 Task: Assign Person0000000145 as Assignee of Issue Issue0000000362 in Backlog  in Scrum Project Project0000000073 in Jira. Assign Person0000000145 as Assignee of Issue Issue0000000363 in Backlog  in Scrum Project Project0000000073 in Jira. Assign Person0000000146 as Assignee of Issue Issue0000000364 in Backlog  in Scrum Project Project0000000073 in Jira. Assign Person0000000146 as Assignee of Issue Issue0000000365 in Backlog  in Scrum Project Project0000000073 in Jira. Assign Person0000000147 as Assignee of Issue Issue0000000366 in Backlog  in Scrum Project Project0000000074 in Jira
Action: Mouse moved to (113, 264)
Screenshot: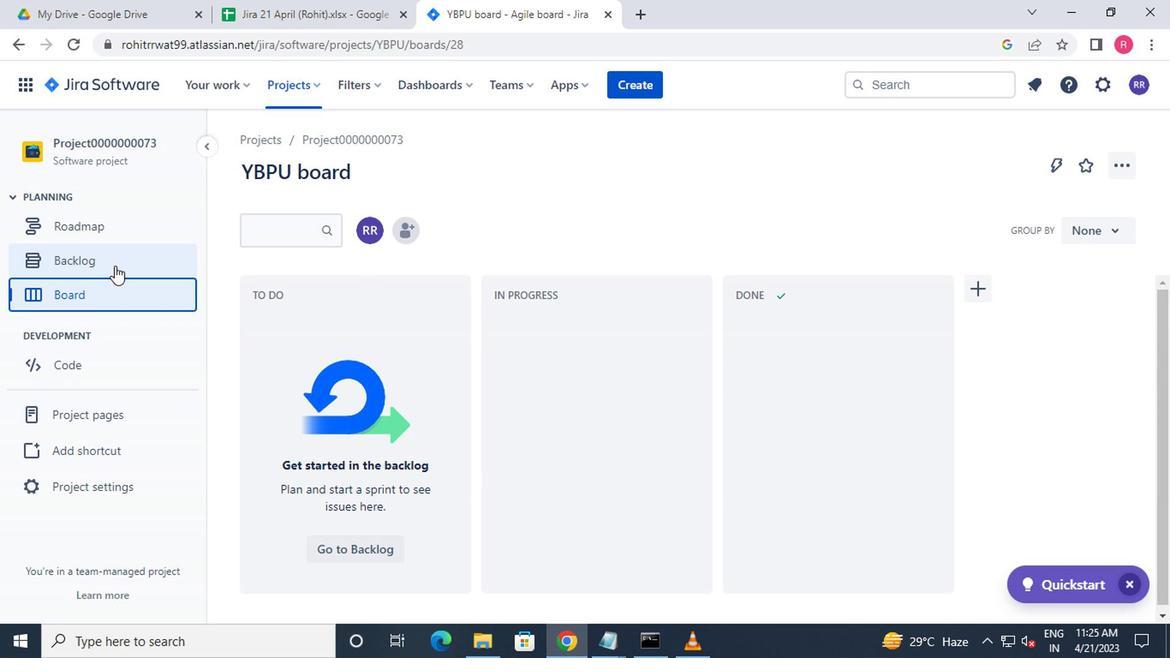 
Action: Mouse pressed left at (113, 264)
Screenshot: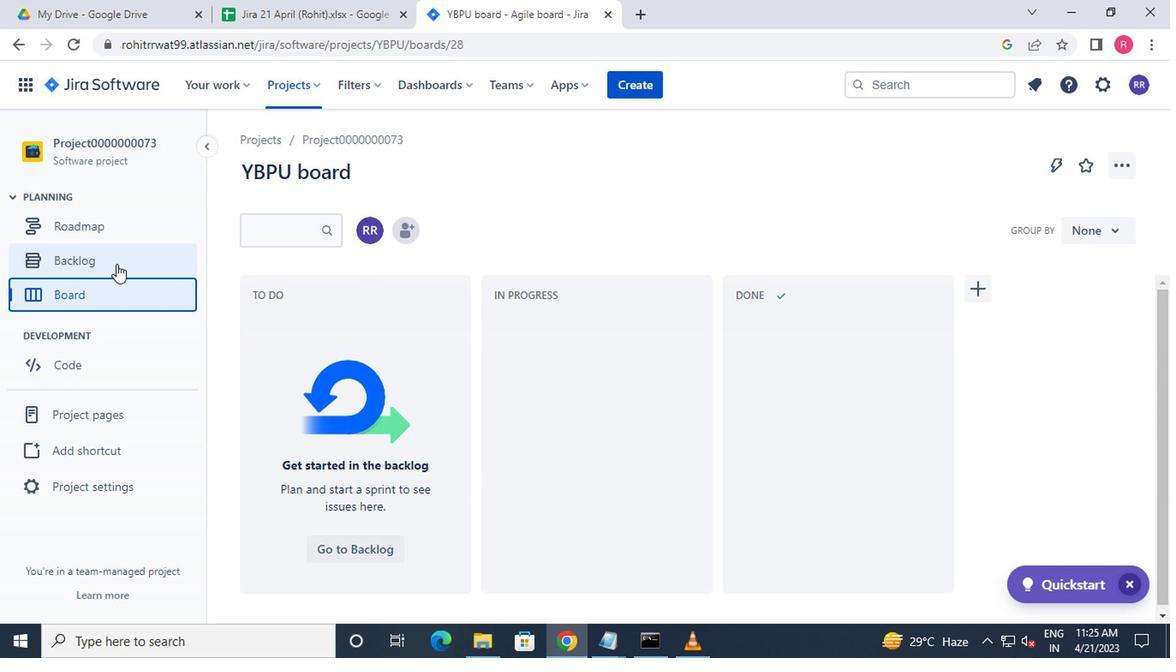 
Action: Mouse moved to (427, 343)
Screenshot: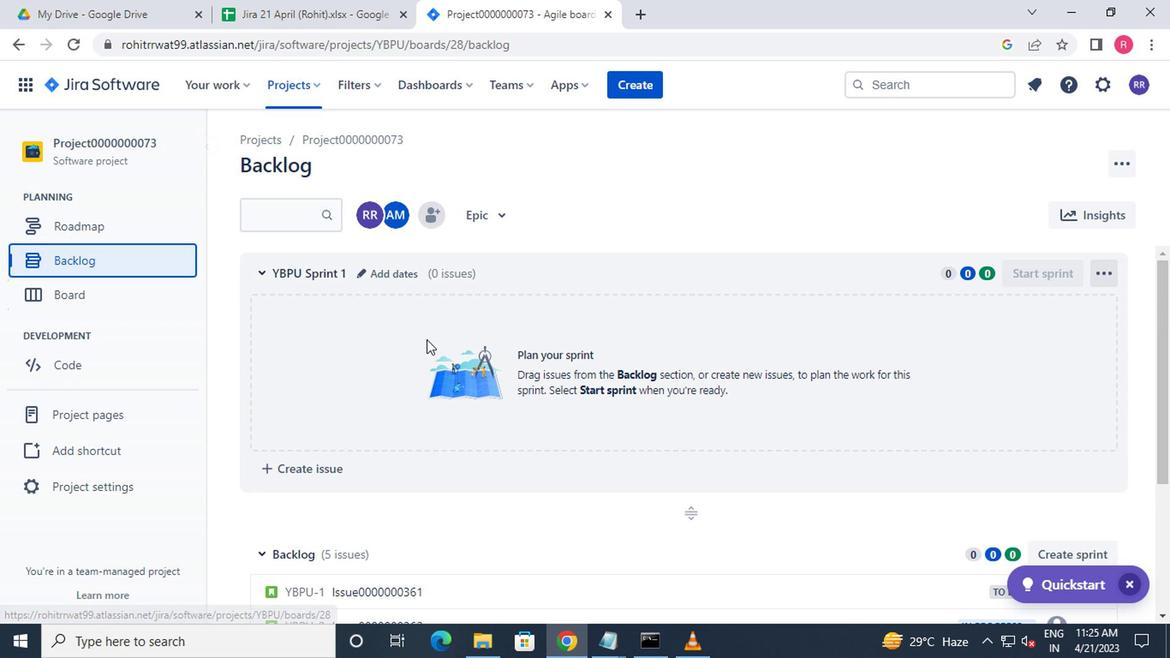 
Action: Mouse scrolled (427, 343) with delta (0, 0)
Screenshot: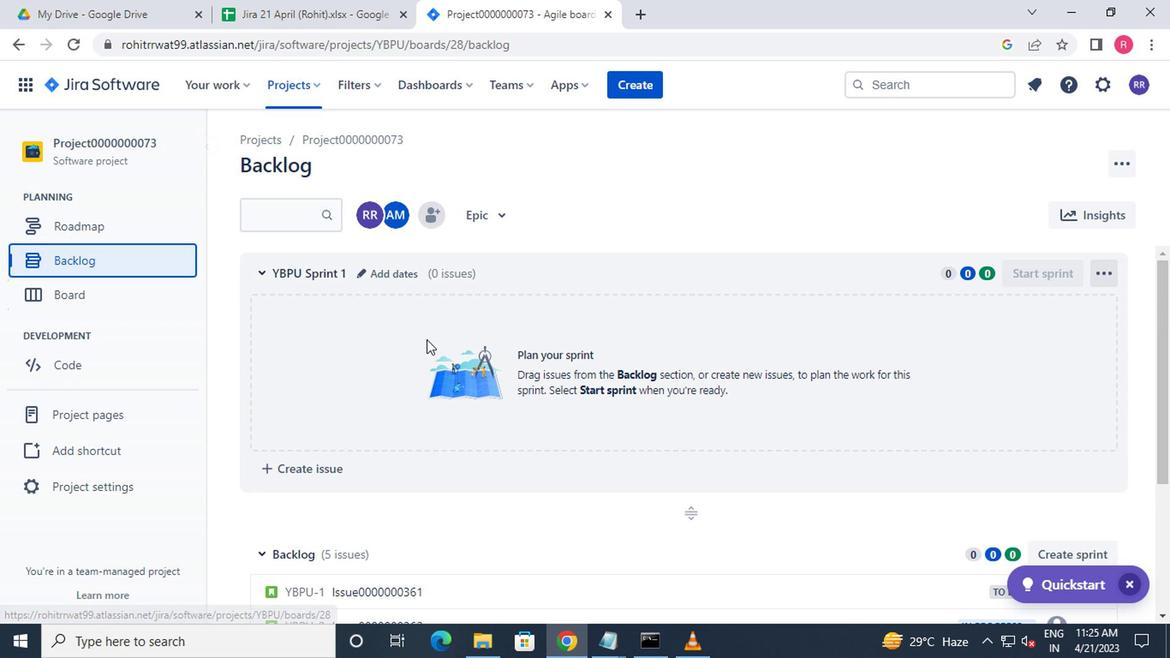 
Action: Mouse moved to (428, 345)
Screenshot: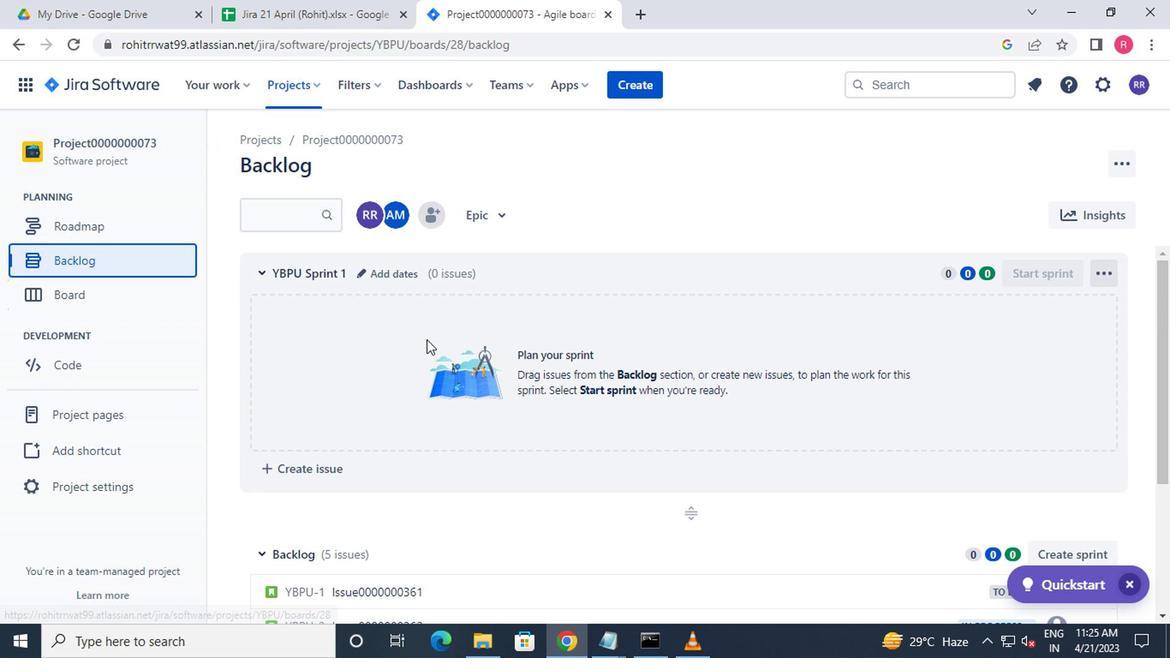 
Action: Mouse scrolled (428, 345) with delta (0, 0)
Screenshot: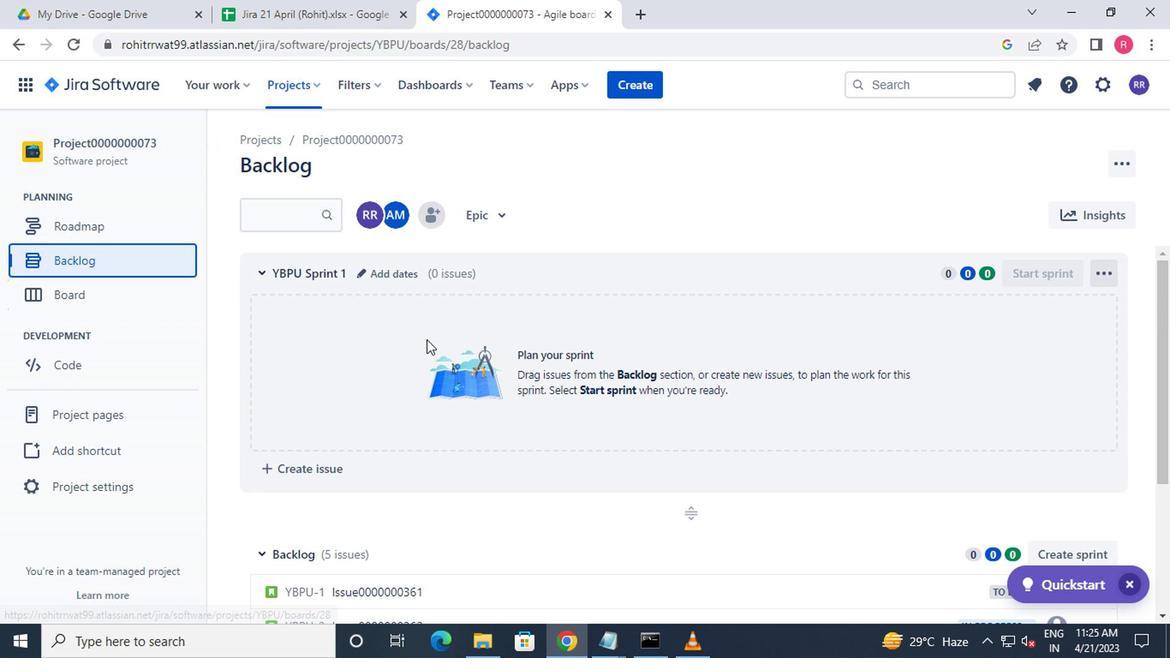 
Action: Mouse scrolled (428, 345) with delta (0, 0)
Screenshot: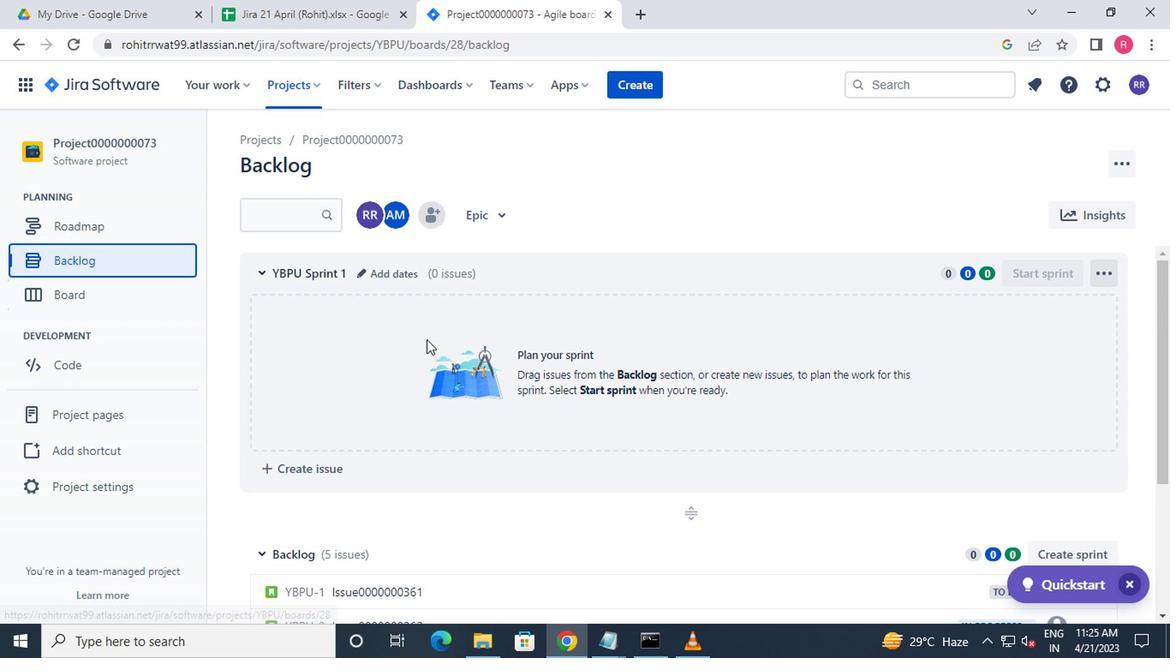 
Action: Mouse moved to (1049, 423)
Screenshot: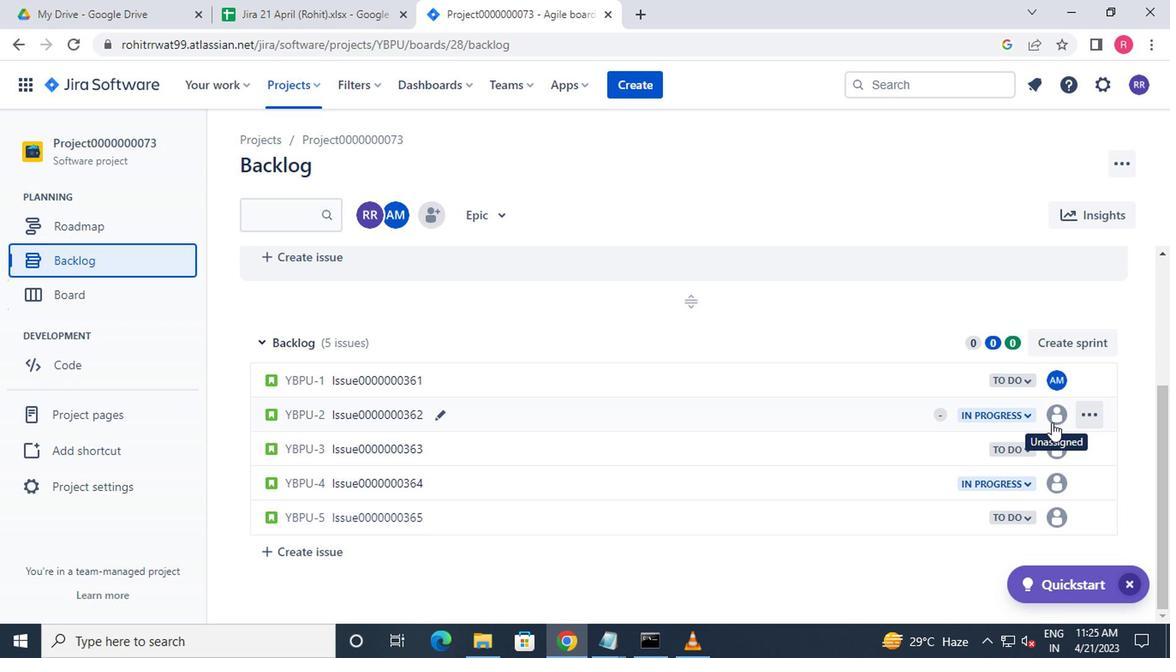 
Action: Mouse pressed left at (1049, 423)
Screenshot: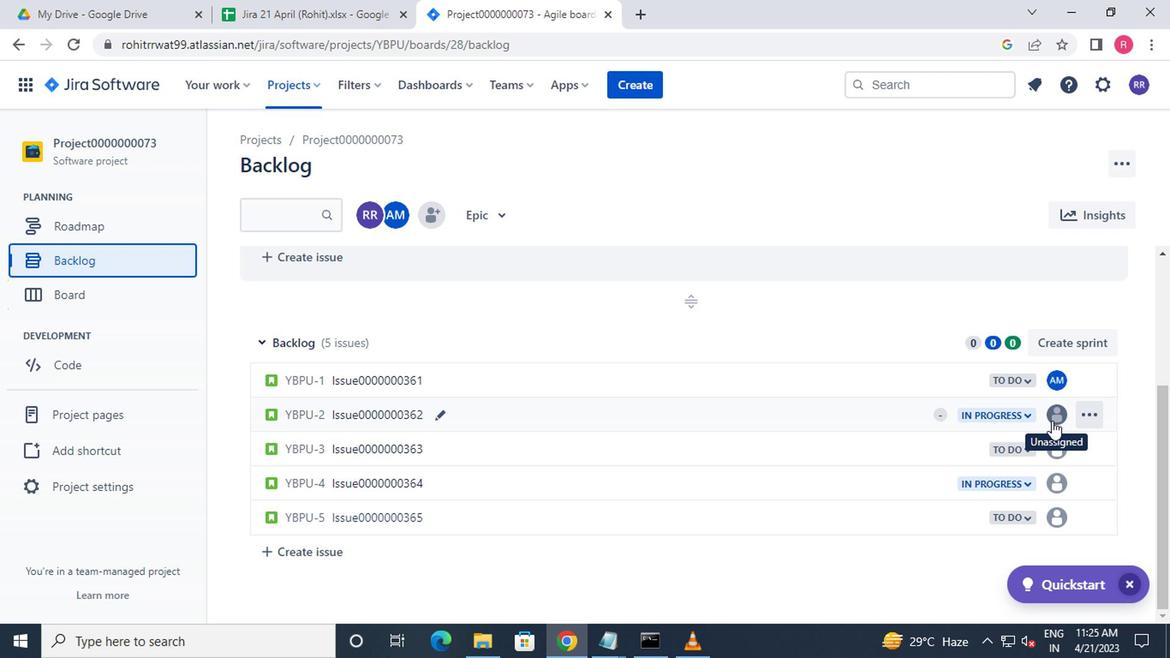 
Action: Mouse moved to (954, 582)
Screenshot: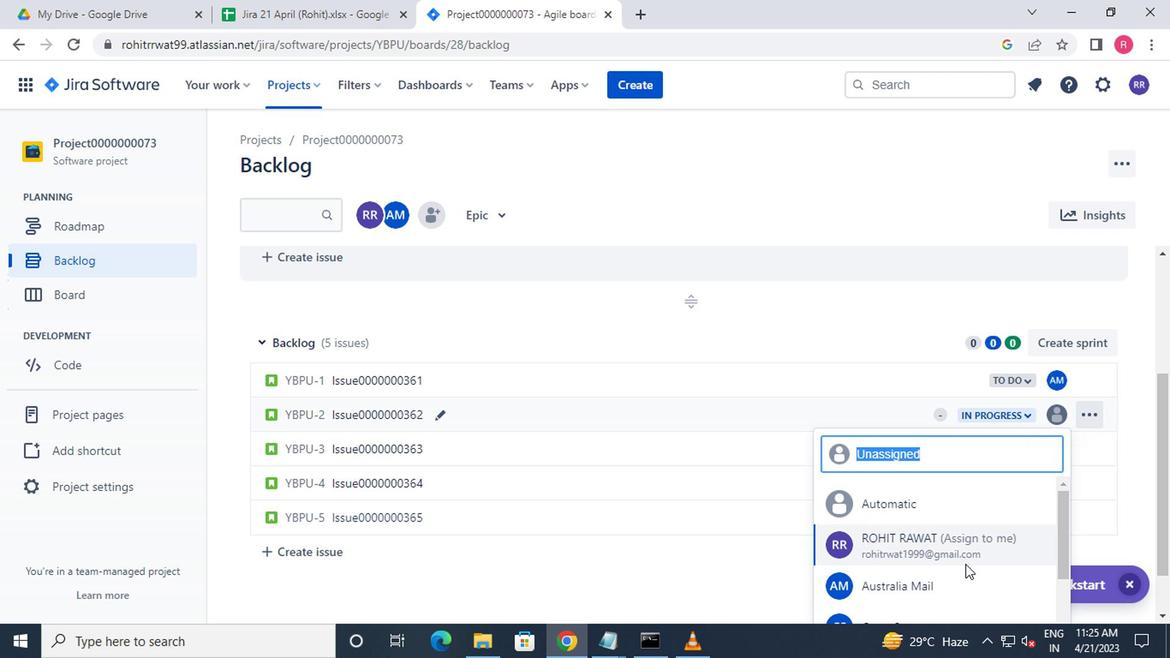 
Action: Mouse pressed left at (954, 582)
Screenshot: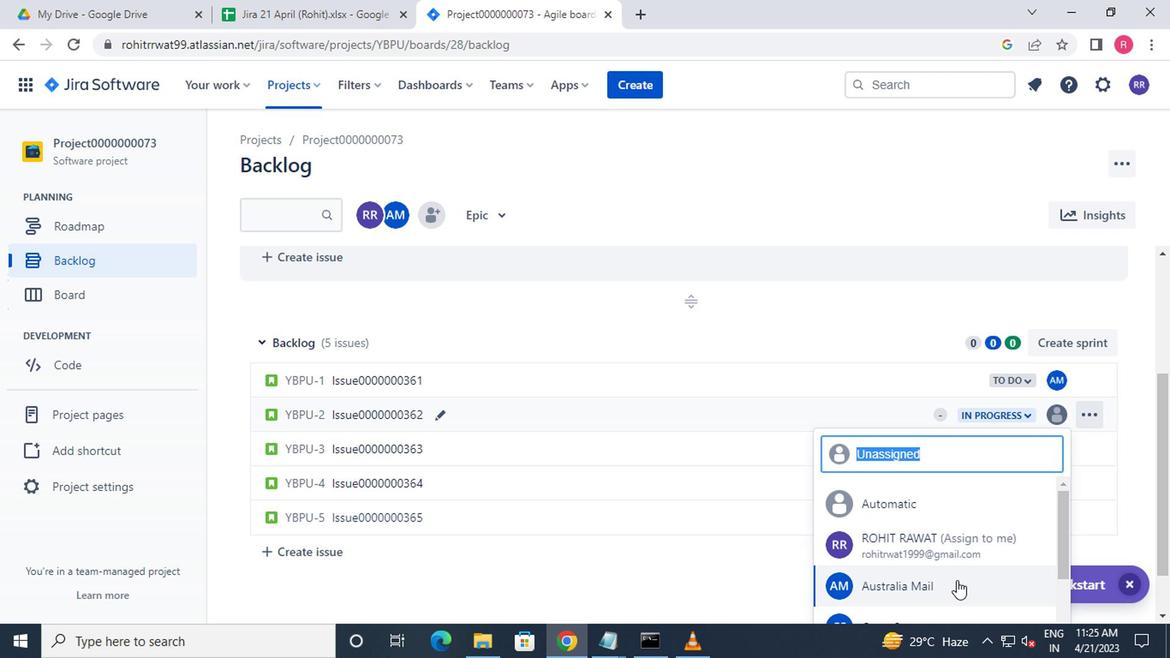 
Action: Mouse moved to (1045, 459)
Screenshot: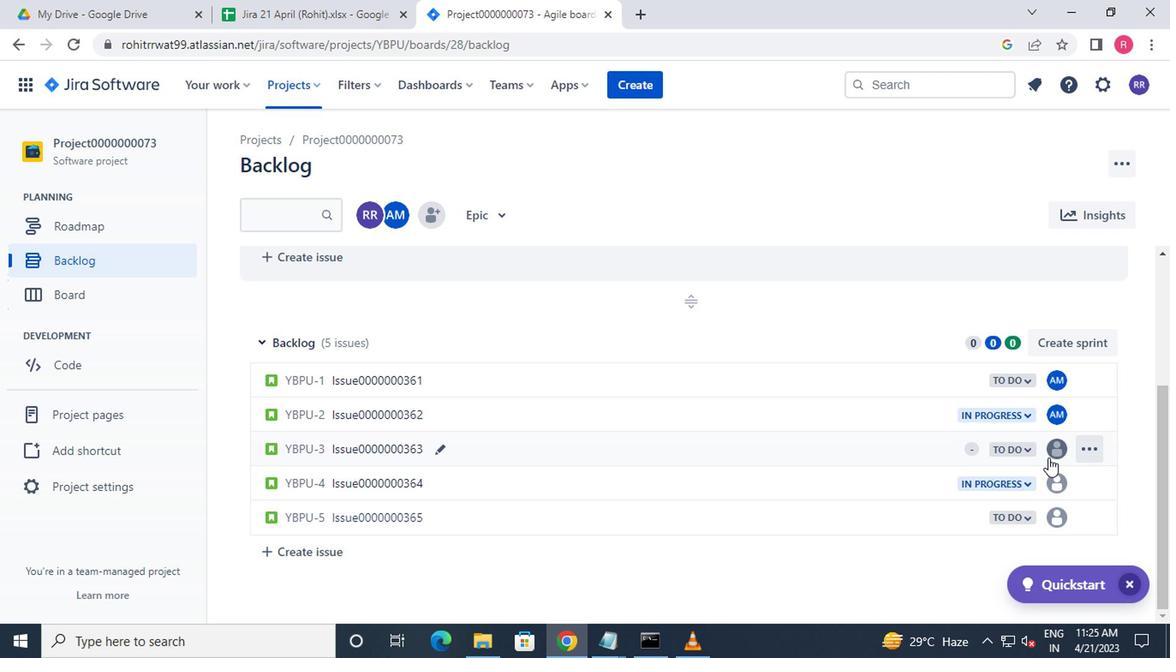 
Action: Mouse pressed left at (1045, 459)
Screenshot: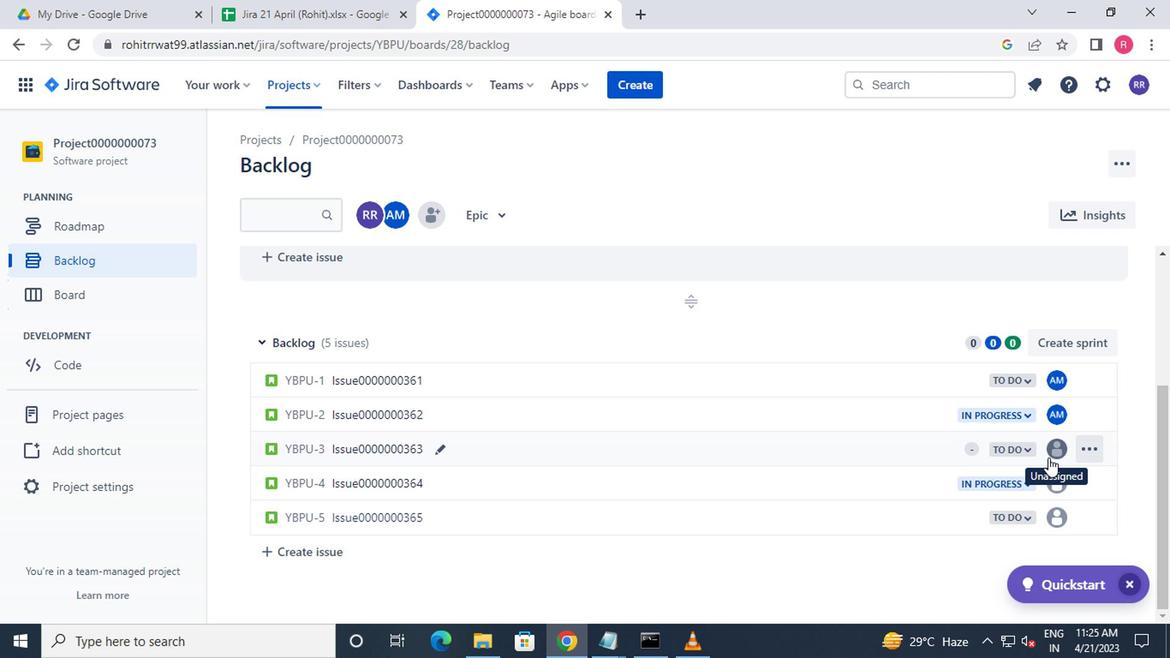 
Action: Mouse moved to (986, 566)
Screenshot: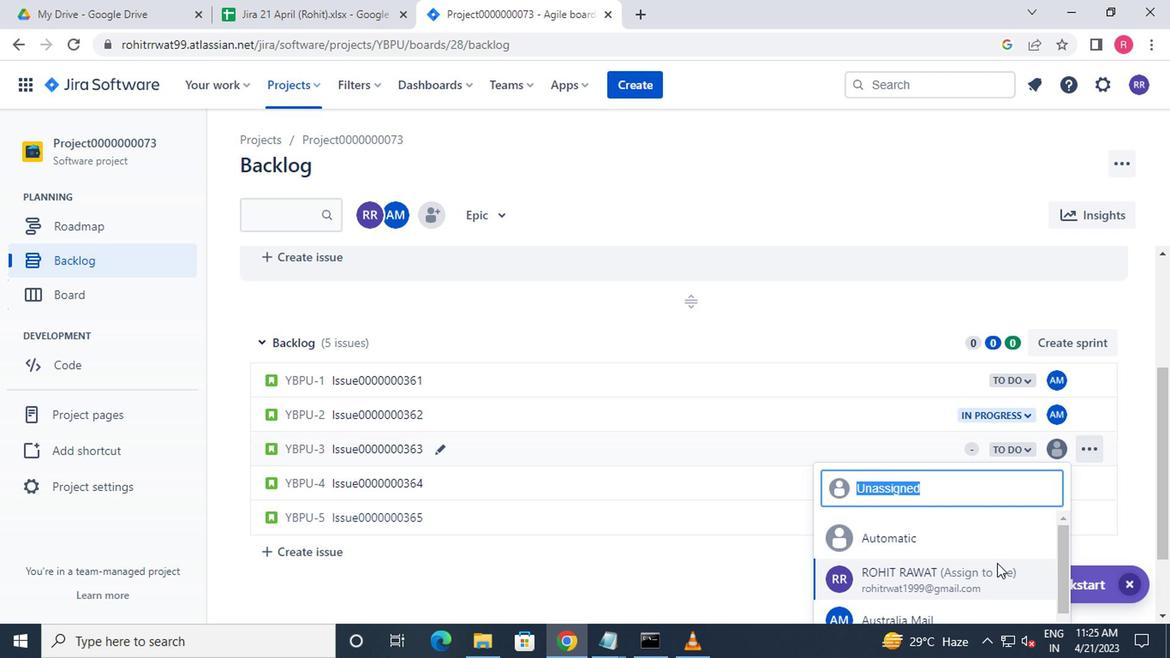 
Action: Mouse scrolled (986, 565) with delta (0, 0)
Screenshot: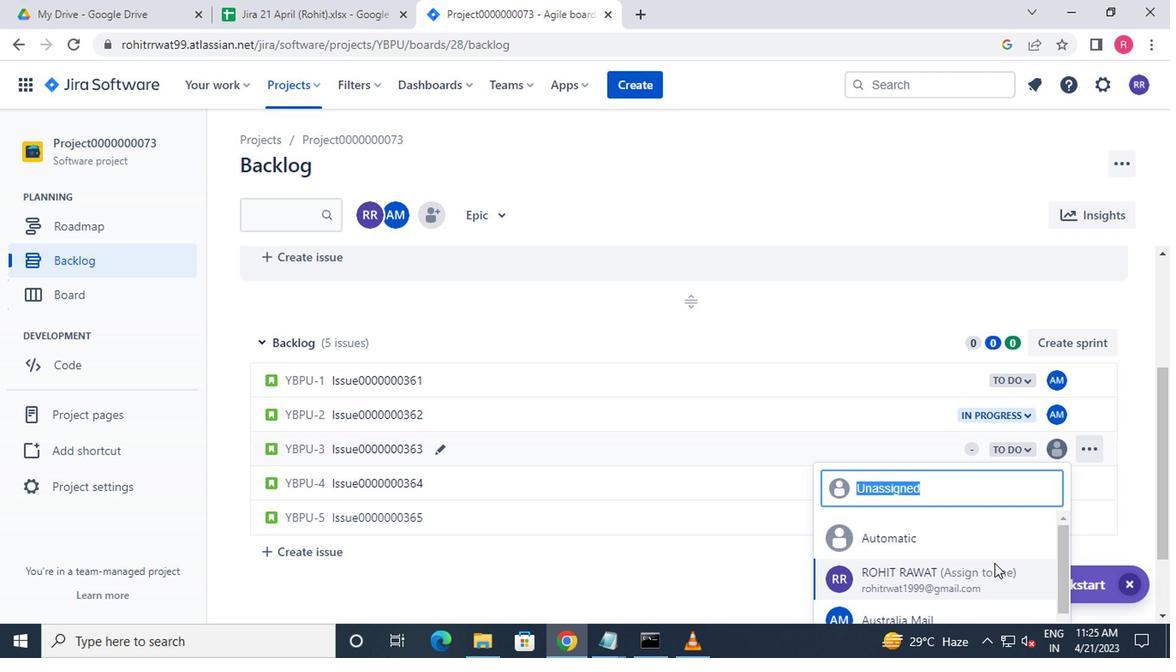 
Action: Mouse moved to (973, 549)
Screenshot: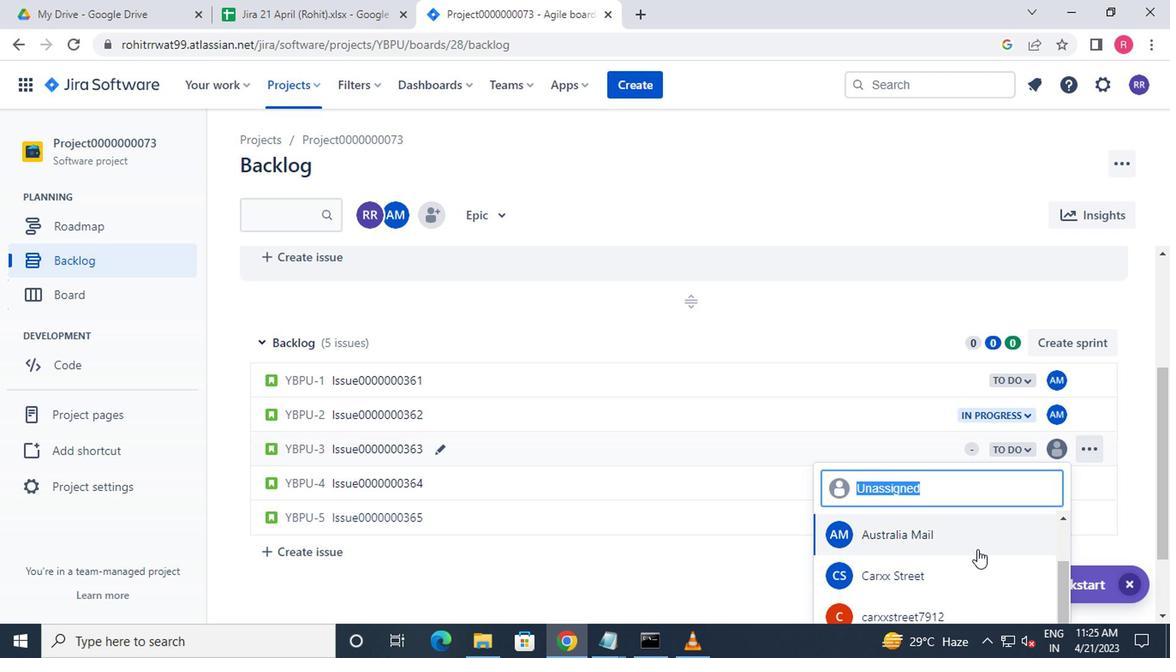 
Action: Mouse pressed left at (973, 549)
Screenshot: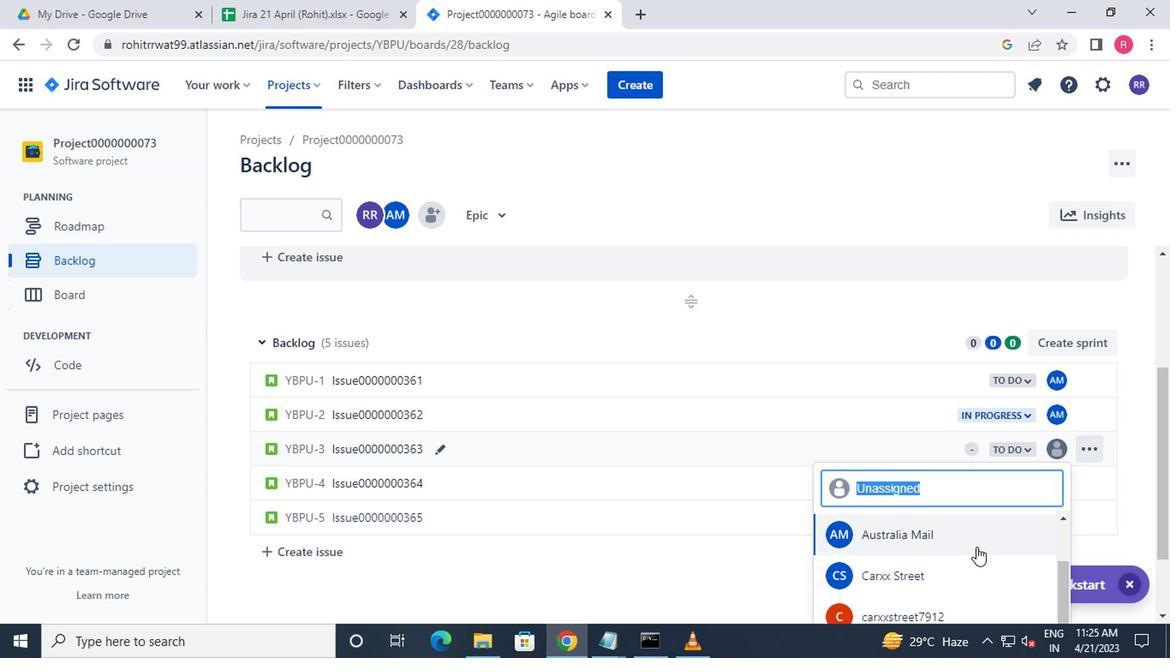 
Action: Mouse moved to (1046, 491)
Screenshot: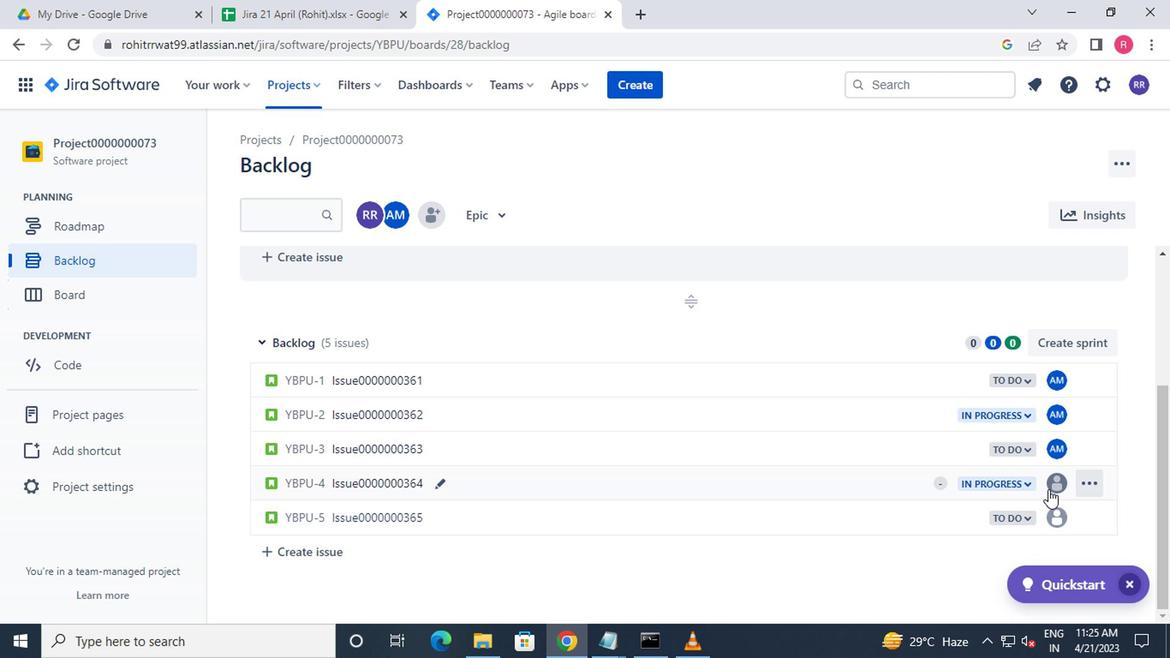 
Action: Mouse pressed left at (1046, 491)
Screenshot: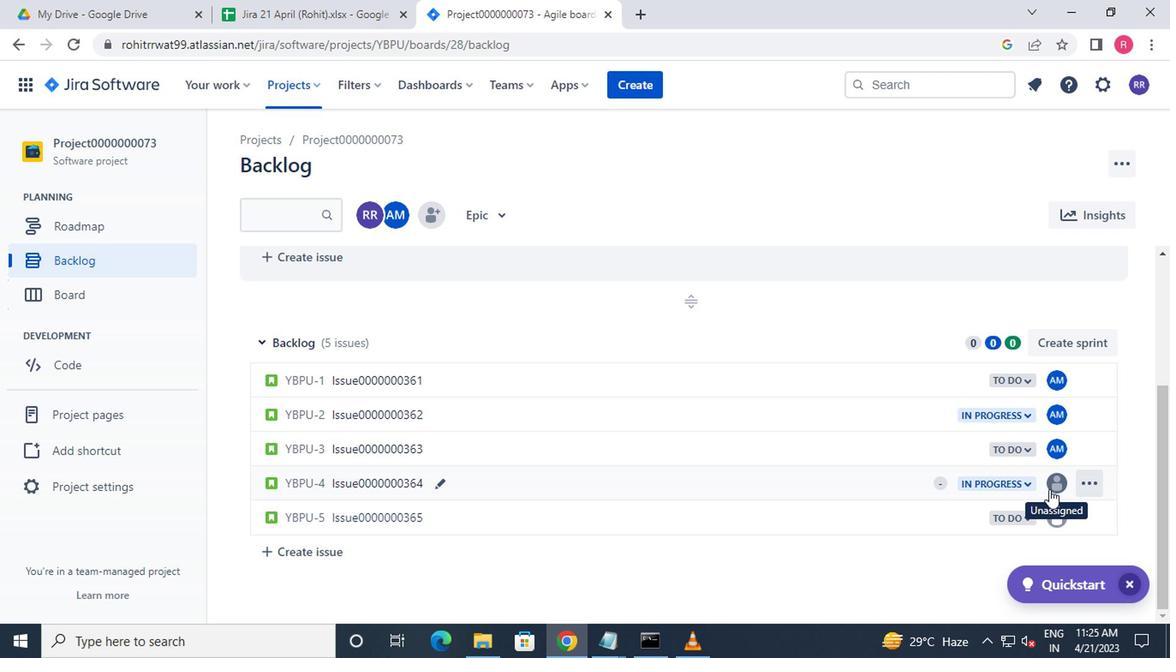 
Action: Mouse moved to (996, 566)
Screenshot: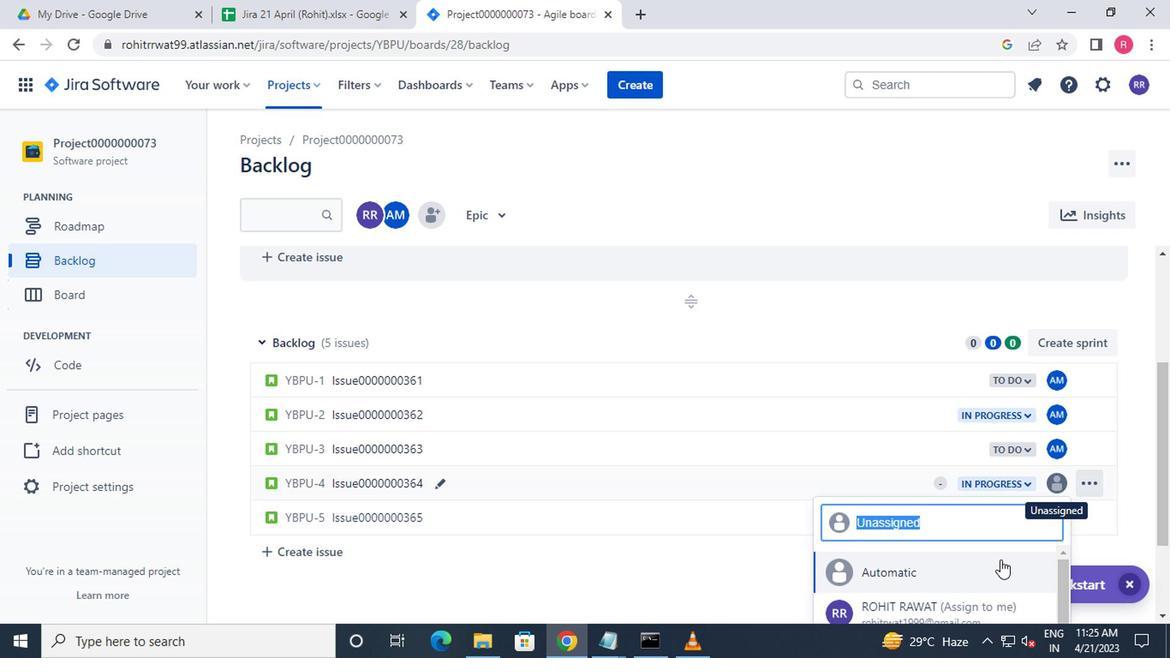 
Action: Mouse scrolled (996, 565) with delta (0, 0)
Screenshot: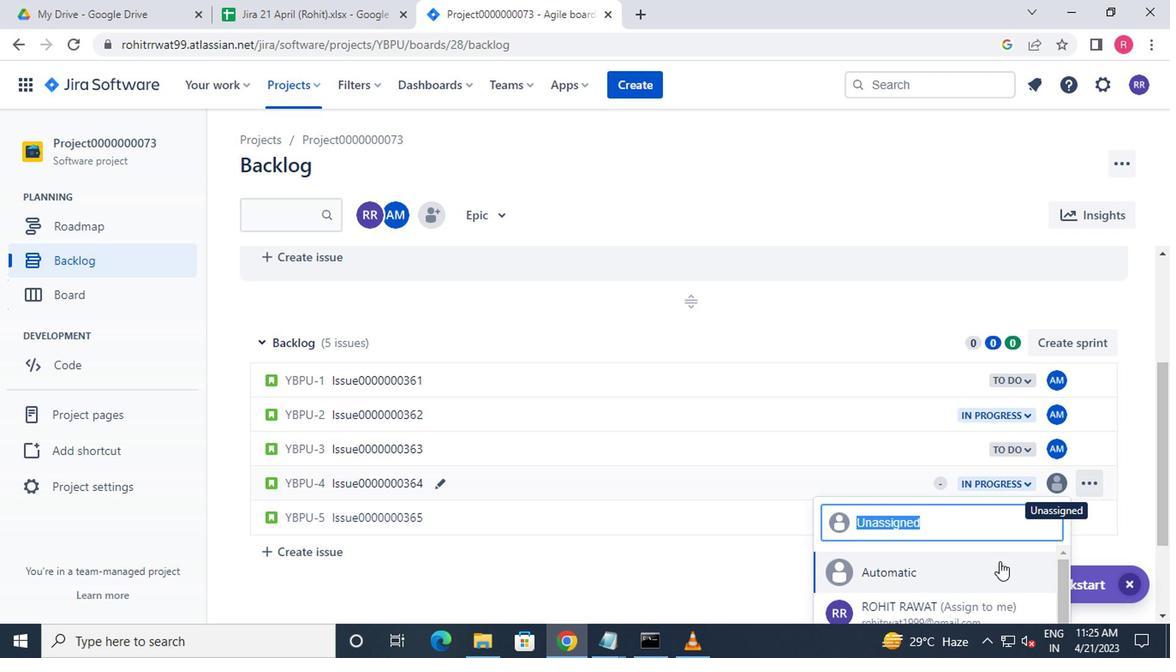 
Action: Mouse moved to (983, 599)
Screenshot: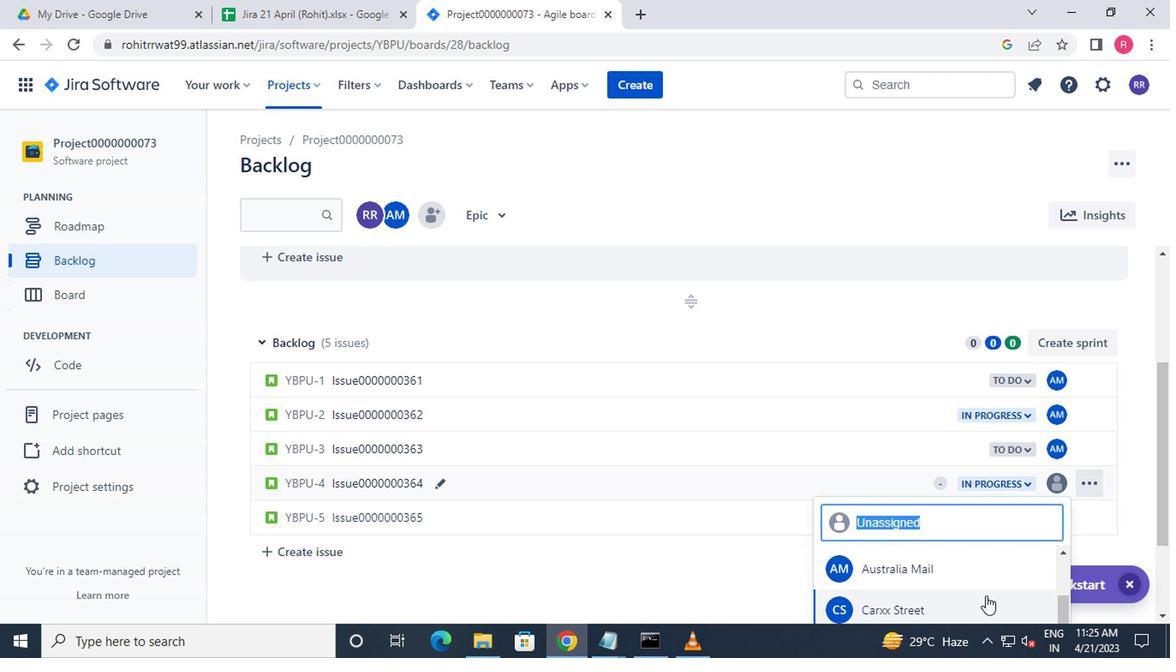 
Action: Mouse pressed left at (983, 599)
Screenshot: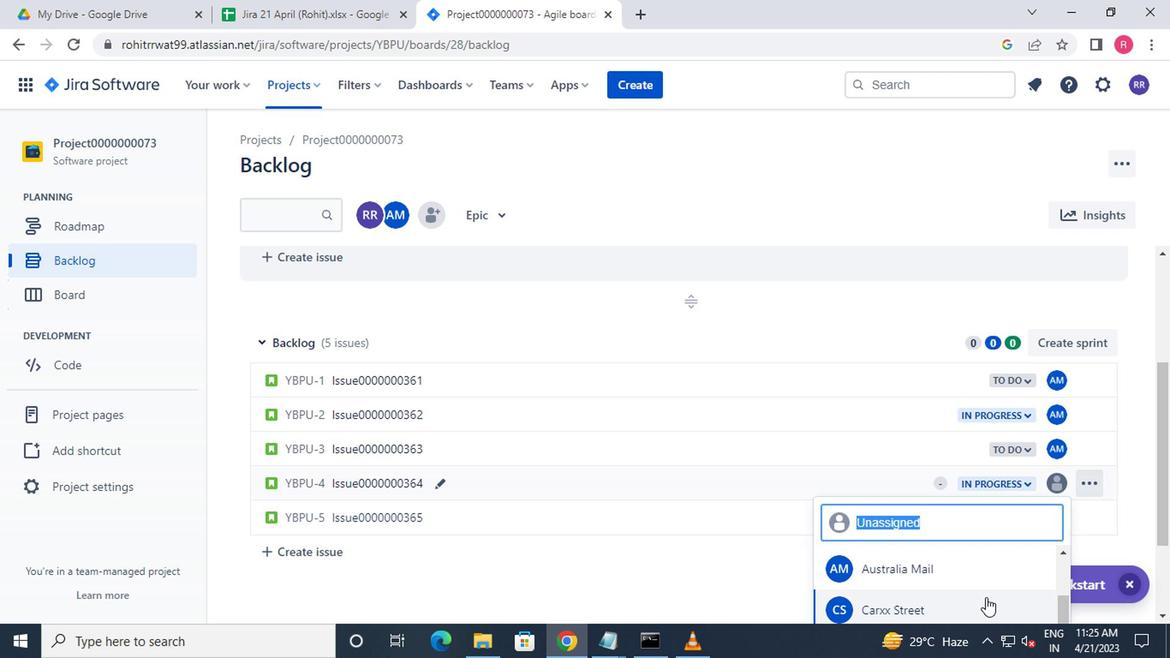 
Action: Mouse moved to (988, 470)
Screenshot: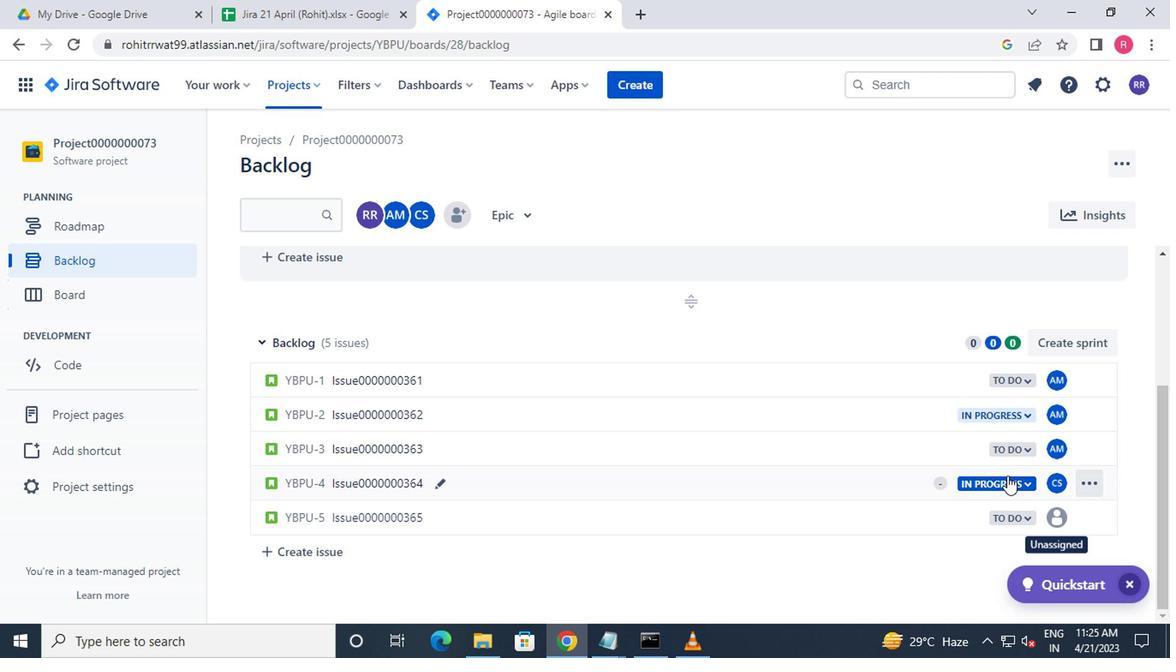 
Action: Mouse scrolled (988, 469) with delta (0, 0)
Screenshot: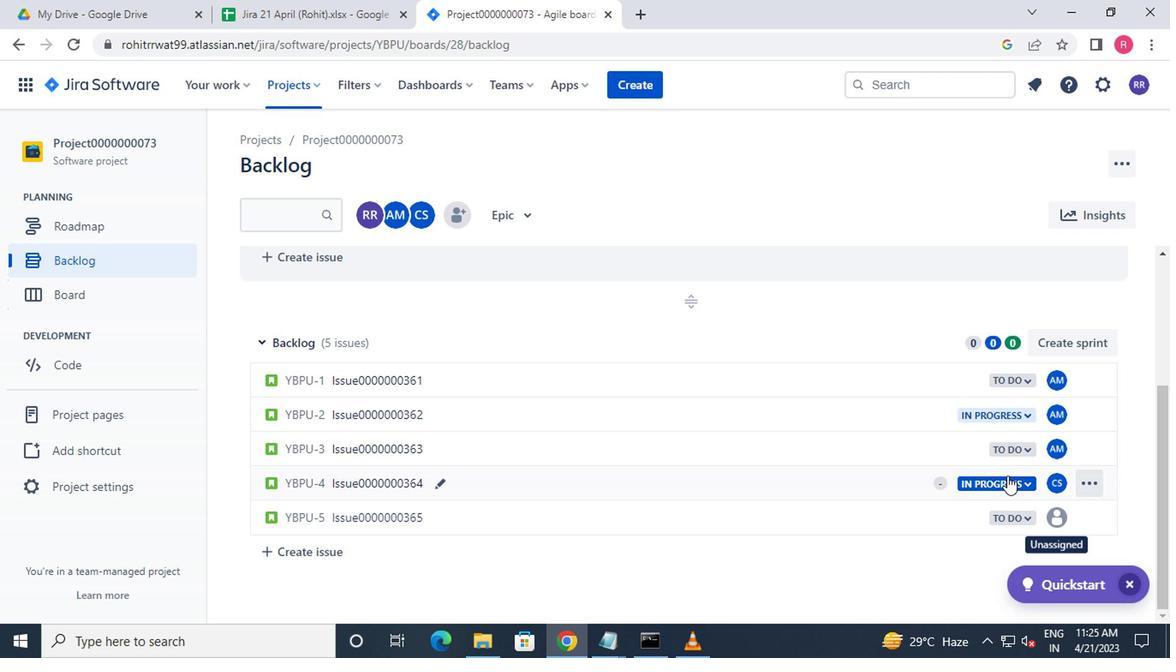 
Action: Mouse moved to (1063, 519)
Screenshot: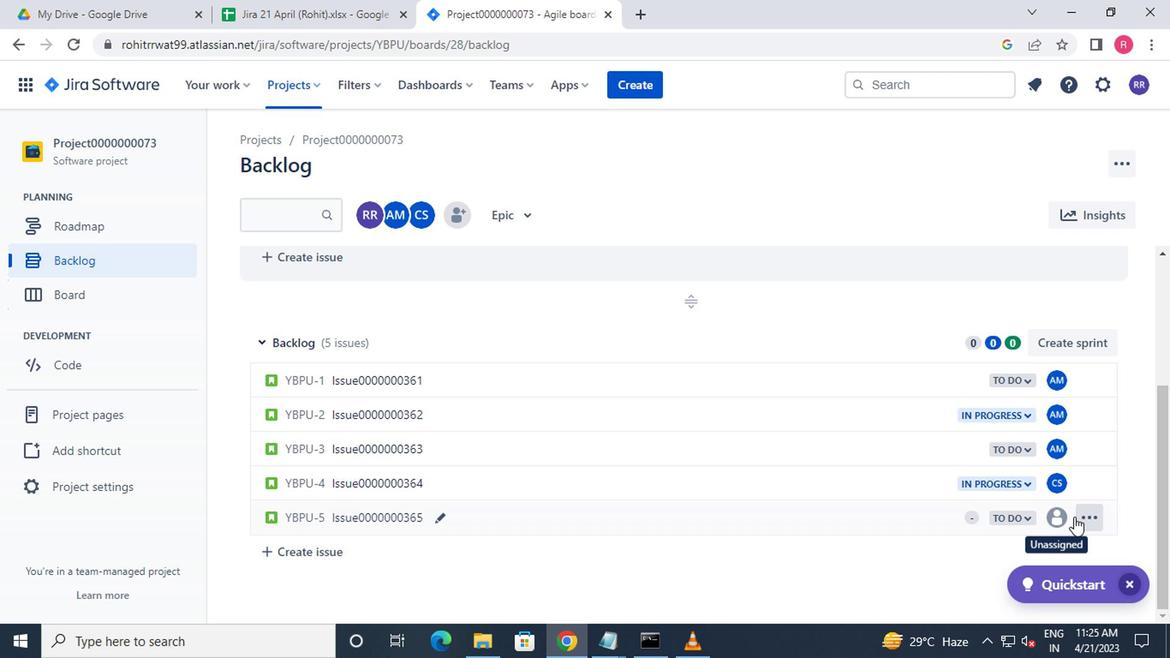 
Action: Mouse pressed left at (1063, 519)
Screenshot: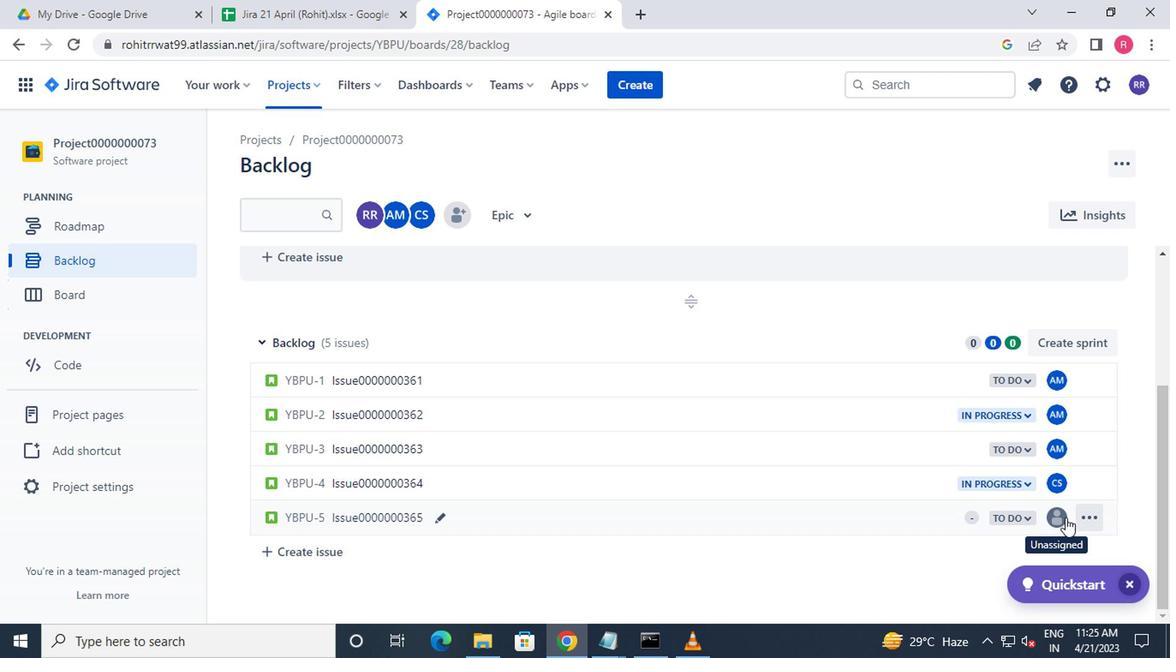 
Action: Mouse moved to (986, 578)
Screenshot: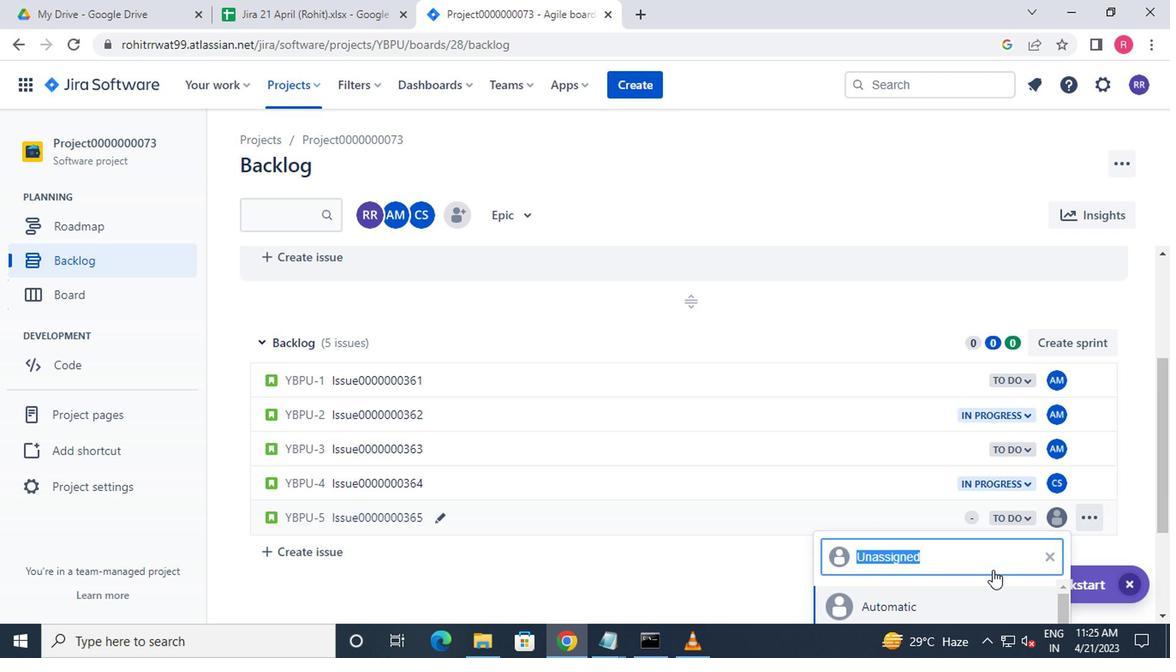 
Action: Mouse scrolled (986, 577) with delta (0, 0)
Screenshot: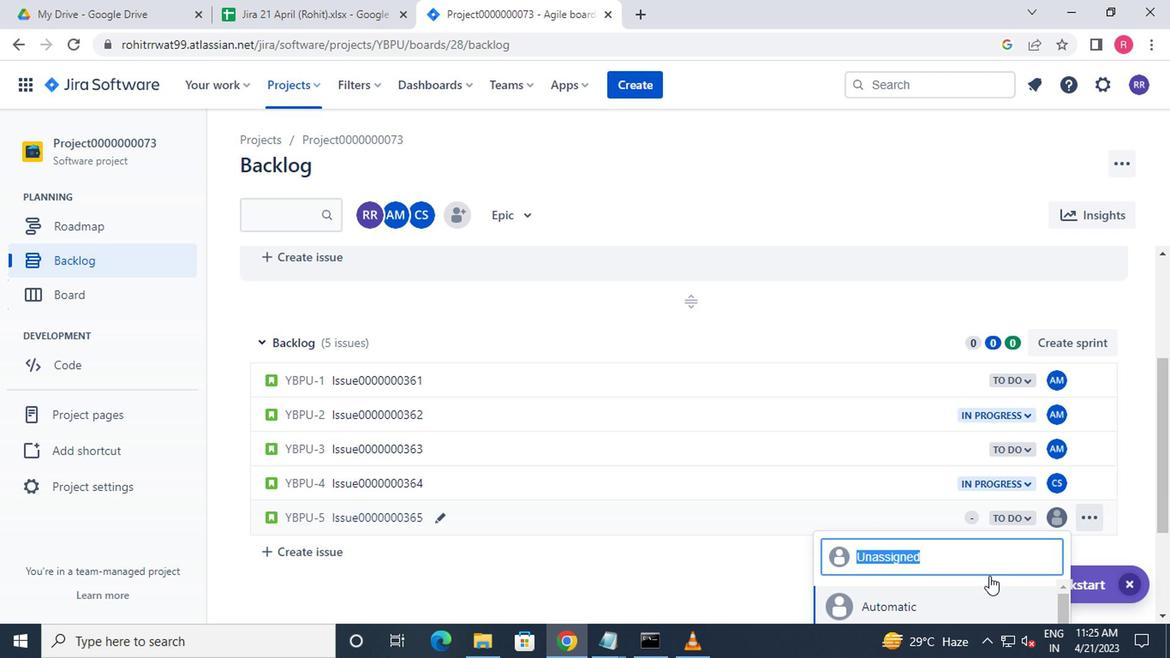 
Action: Mouse scrolled (986, 577) with delta (0, 0)
Screenshot: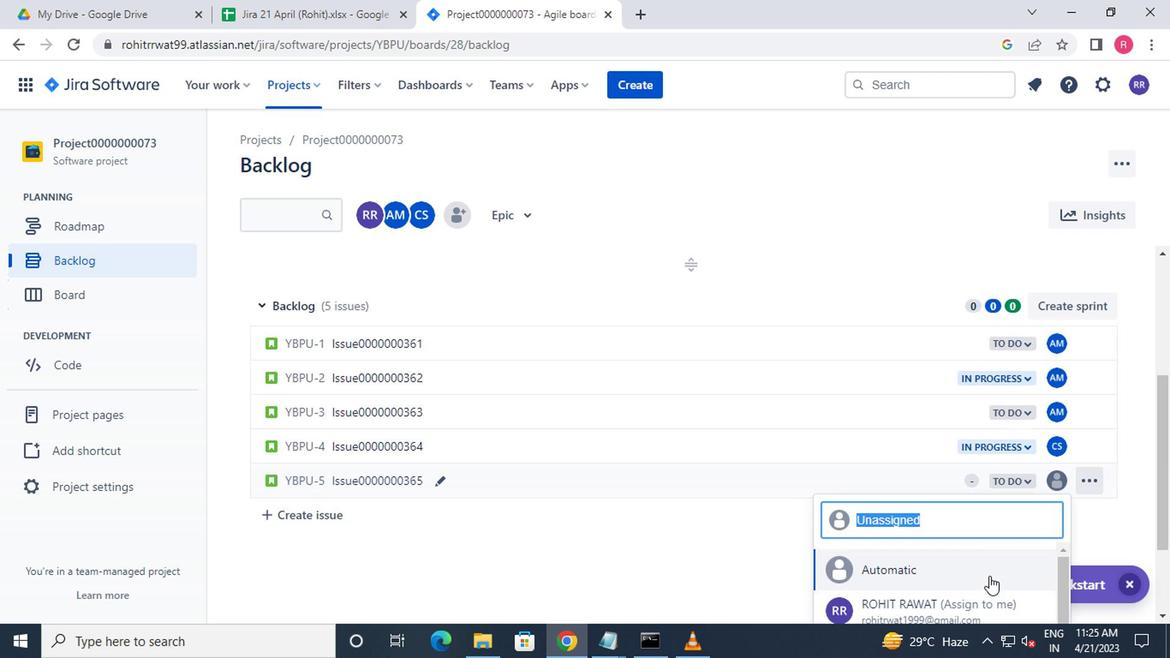 
Action: Mouse moved to (976, 572)
Screenshot: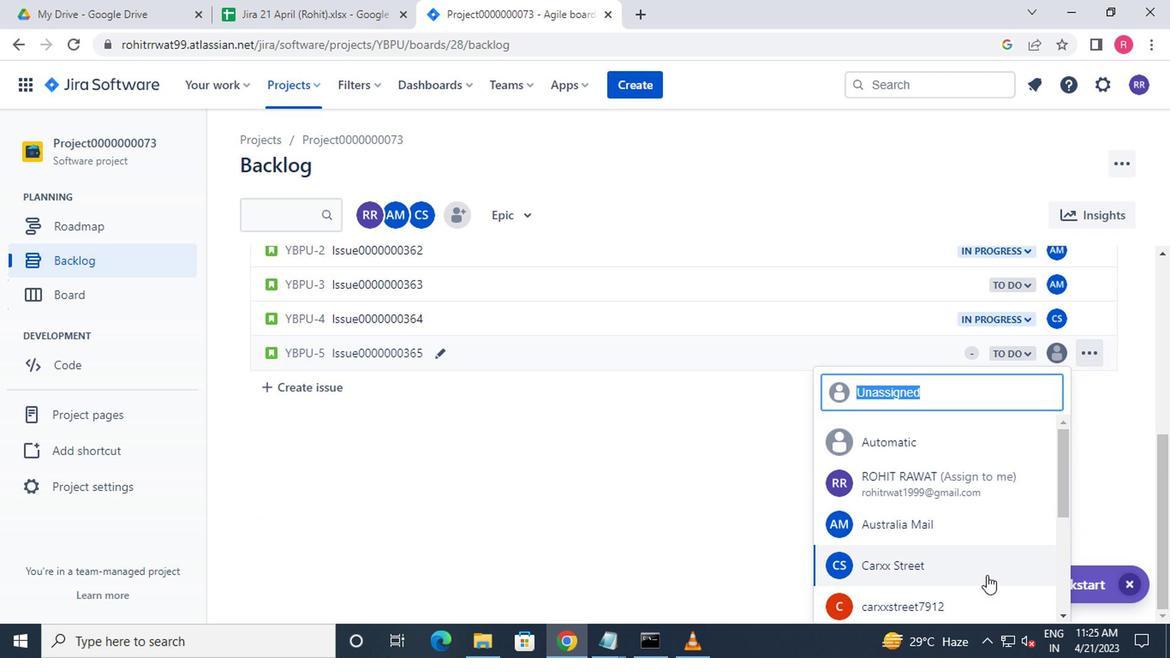 
Action: Mouse pressed left at (976, 572)
Screenshot: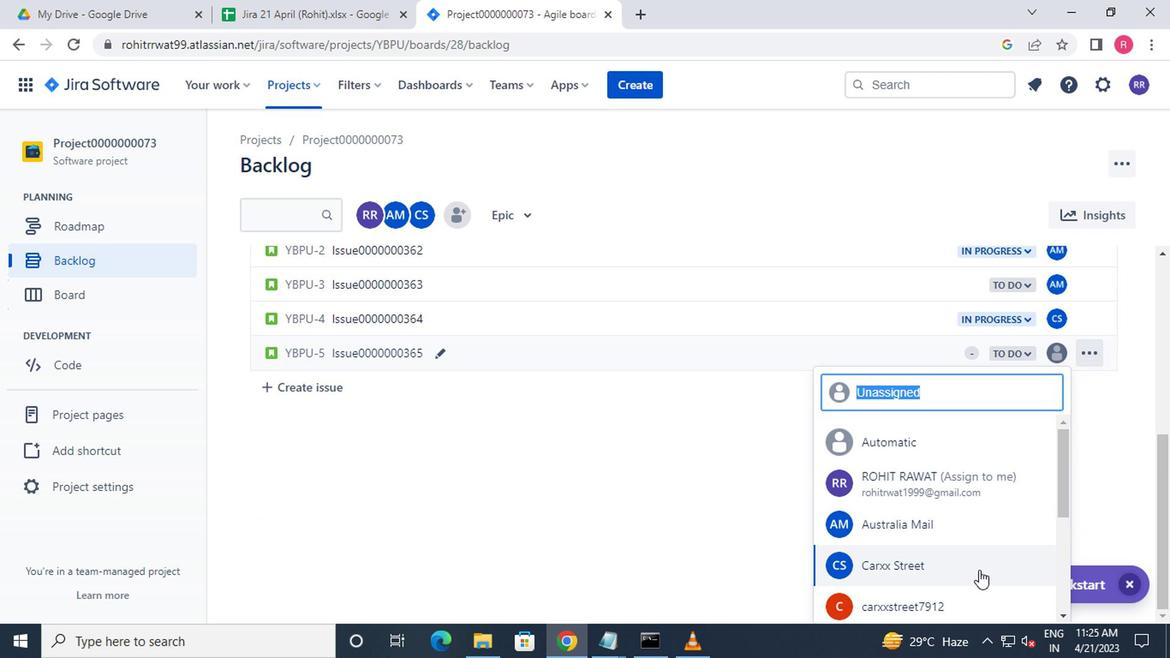 
Action: Mouse moved to (298, 99)
Screenshot: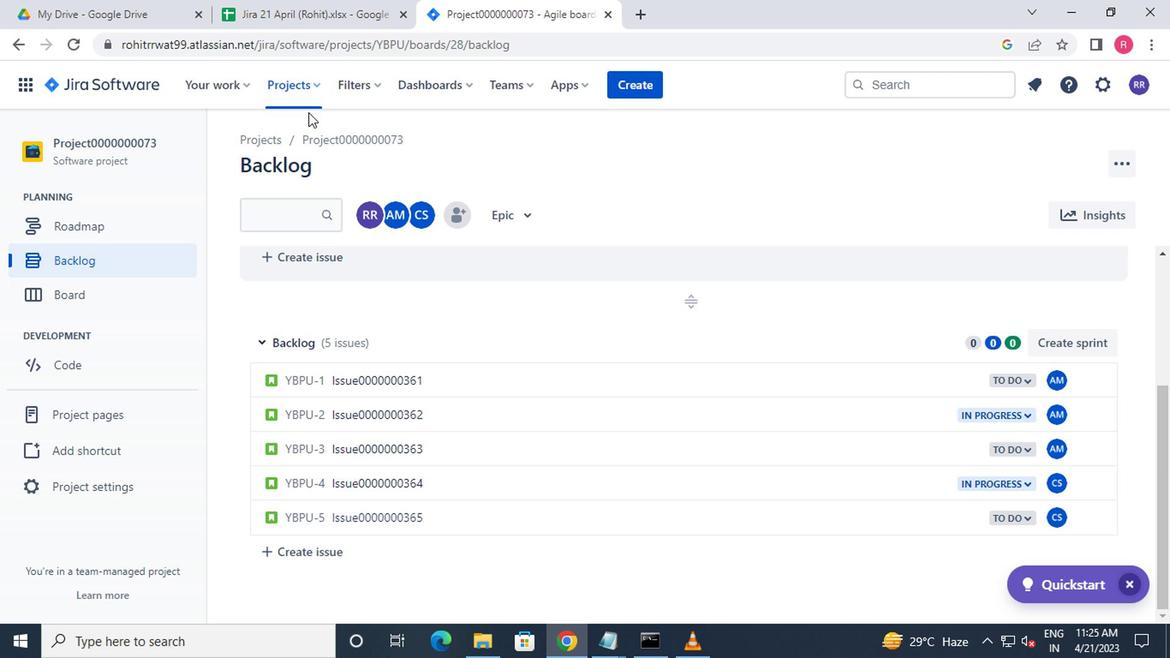 
Action: Mouse pressed left at (298, 99)
Screenshot: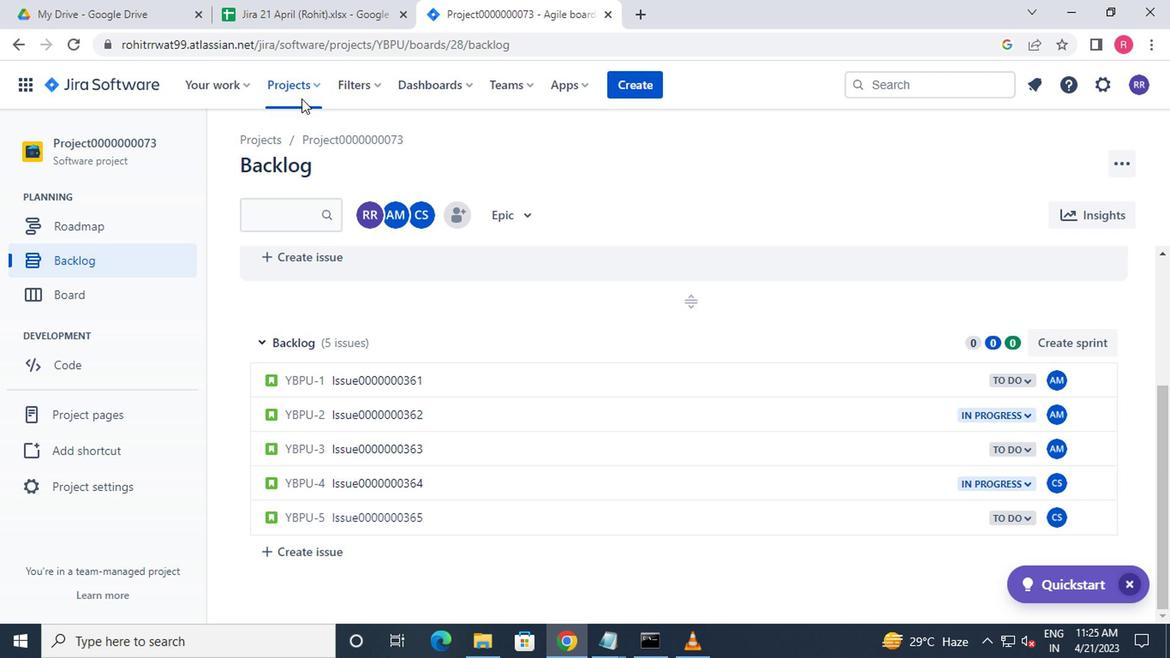 
Action: Mouse moved to (284, 90)
Screenshot: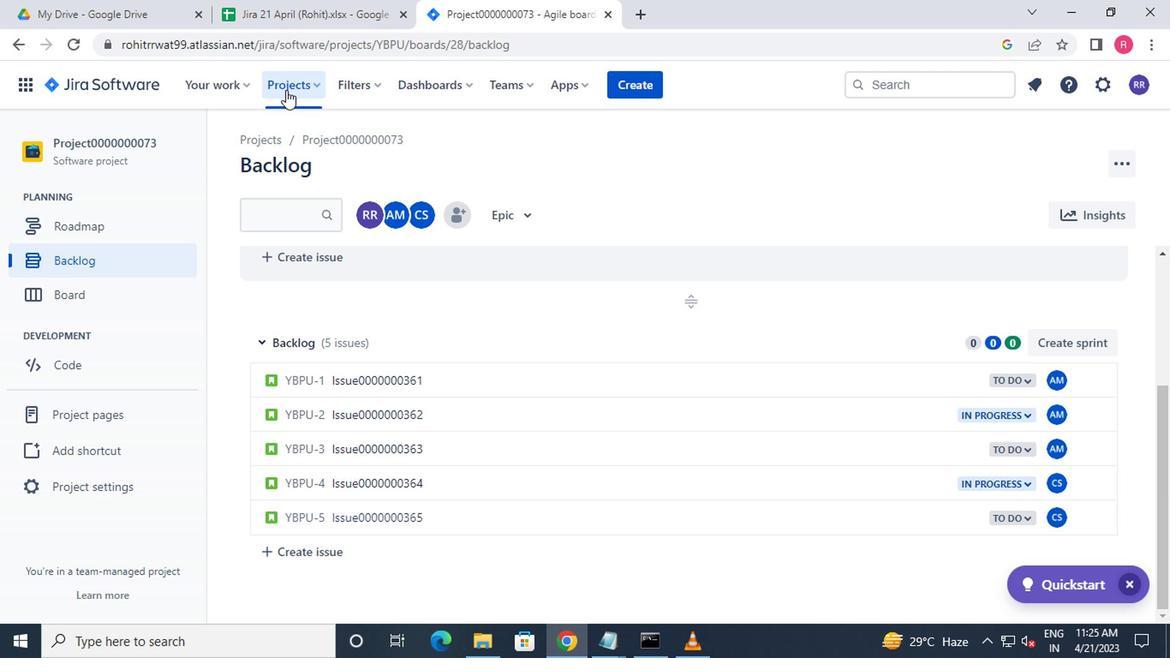 
Action: Mouse pressed left at (284, 90)
Screenshot: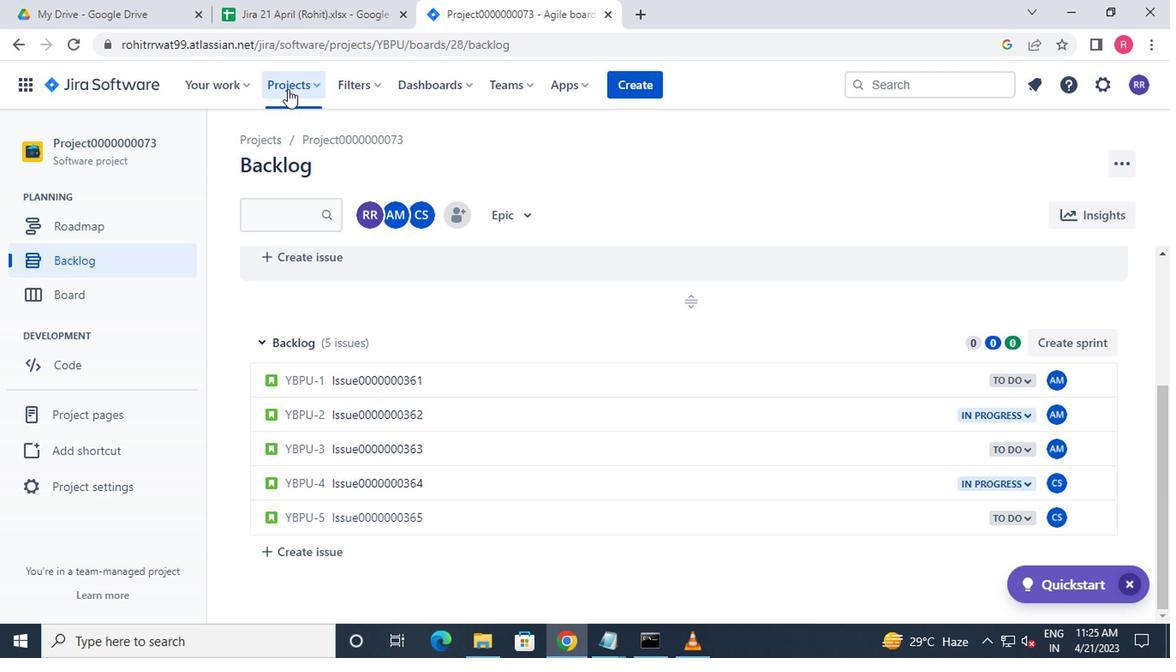 
Action: Mouse moved to (341, 199)
Screenshot: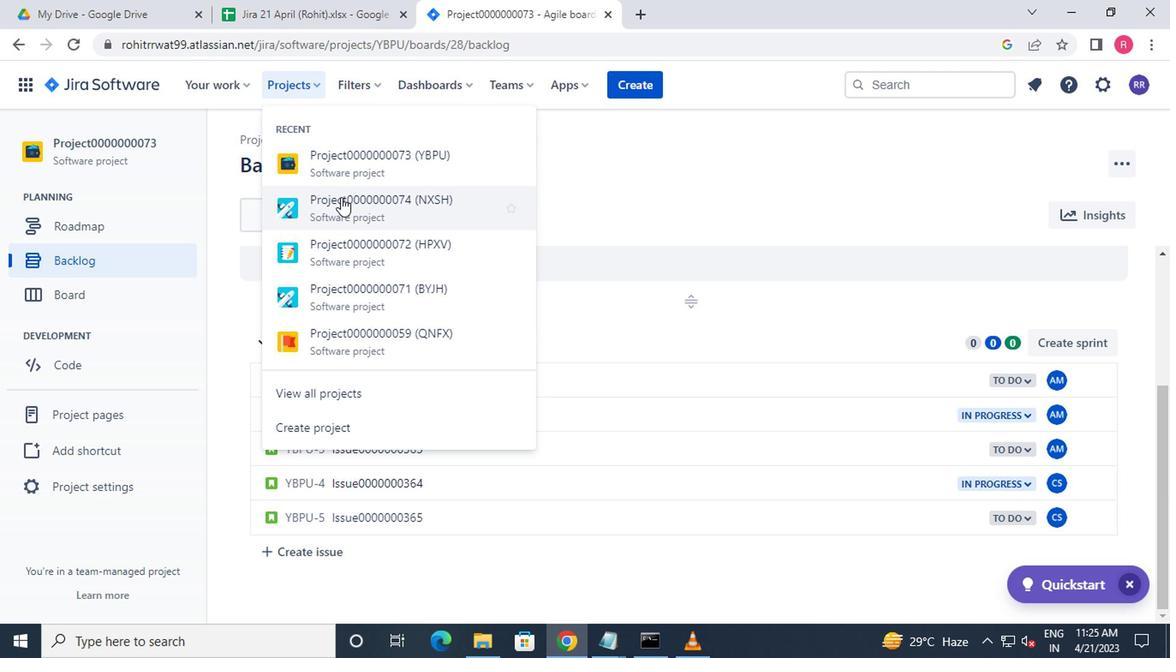 
Action: Mouse pressed left at (341, 199)
Screenshot: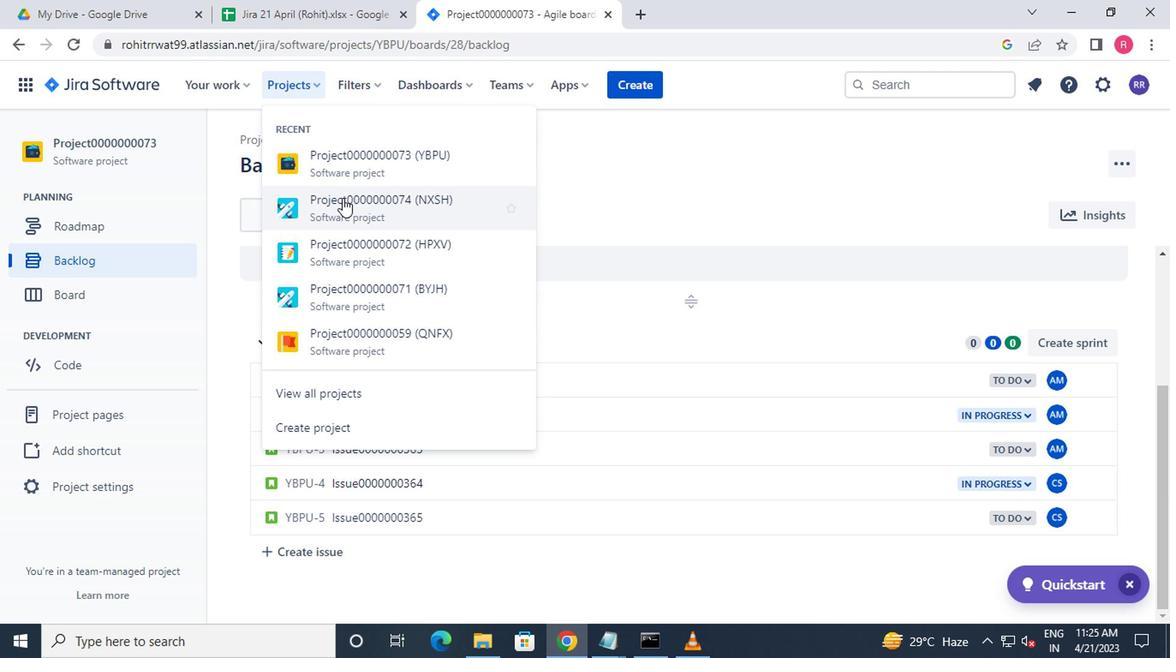 
Action: Mouse moved to (112, 257)
Screenshot: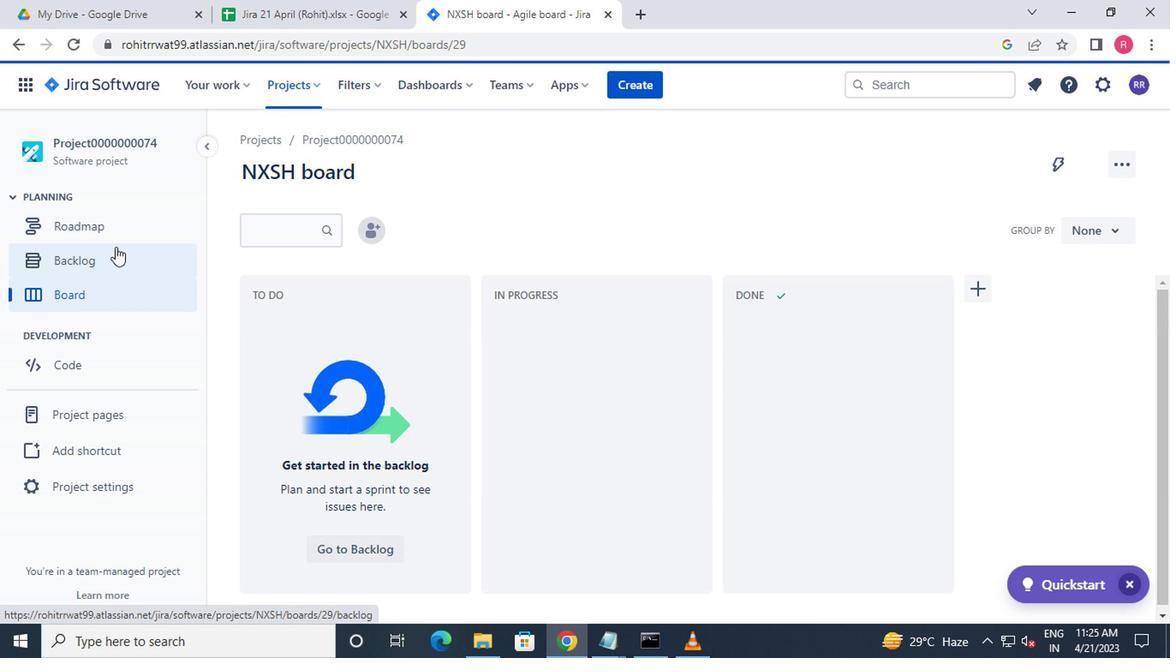 
Action: Mouse pressed left at (112, 257)
Screenshot: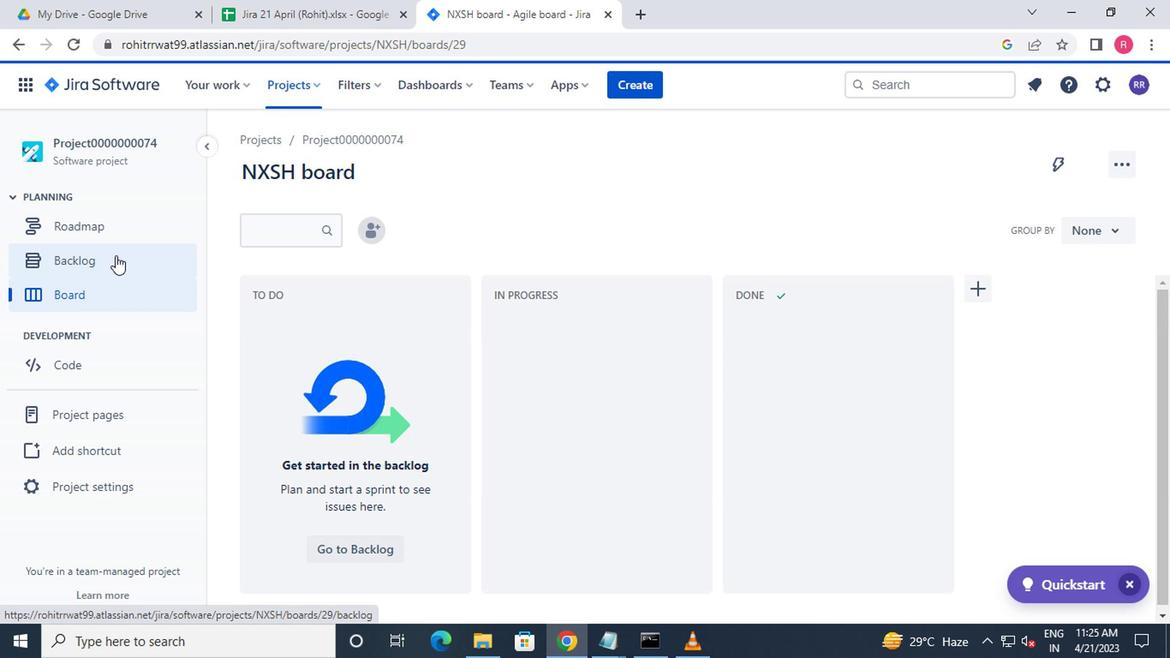 
Action: Mouse moved to (344, 409)
Screenshot: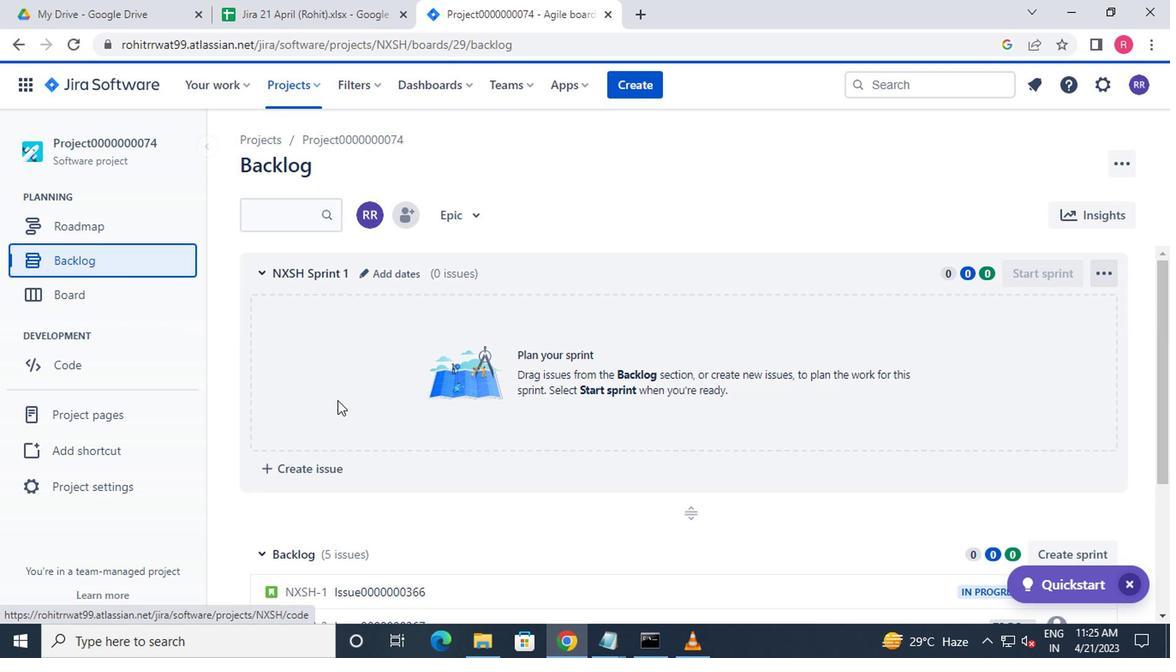 
Action: Mouse scrolled (344, 408) with delta (0, 0)
Screenshot: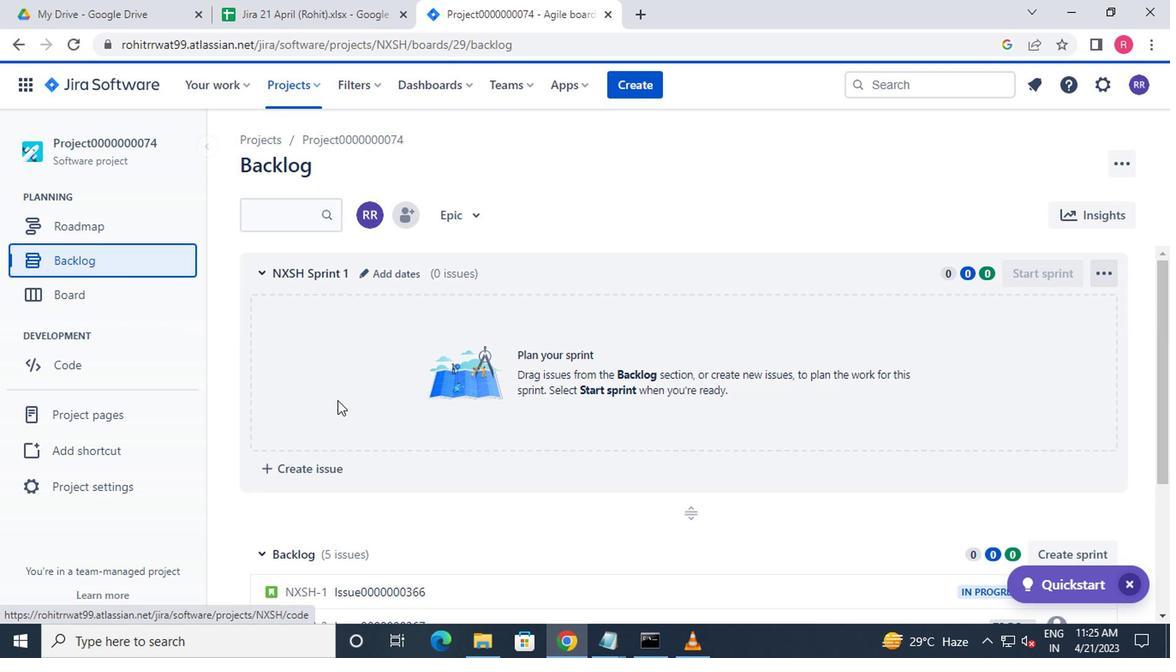 
Action: Mouse moved to (347, 410)
Screenshot: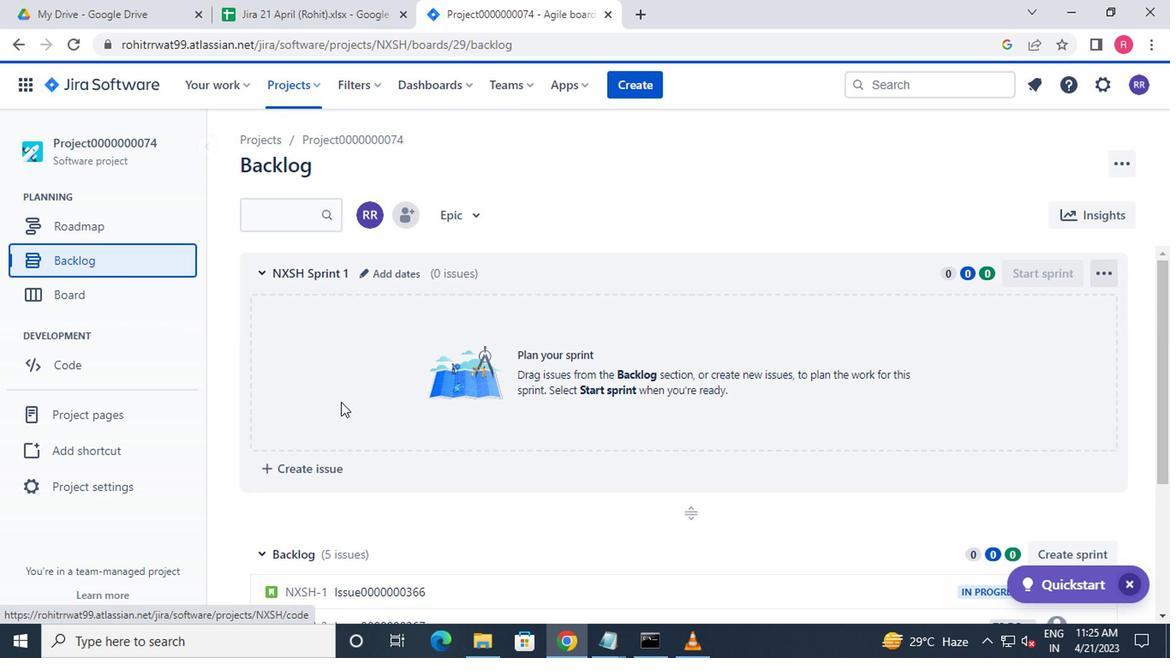 
Action: Mouse scrolled (347, 409) with delta (0, -1)
Screenshot: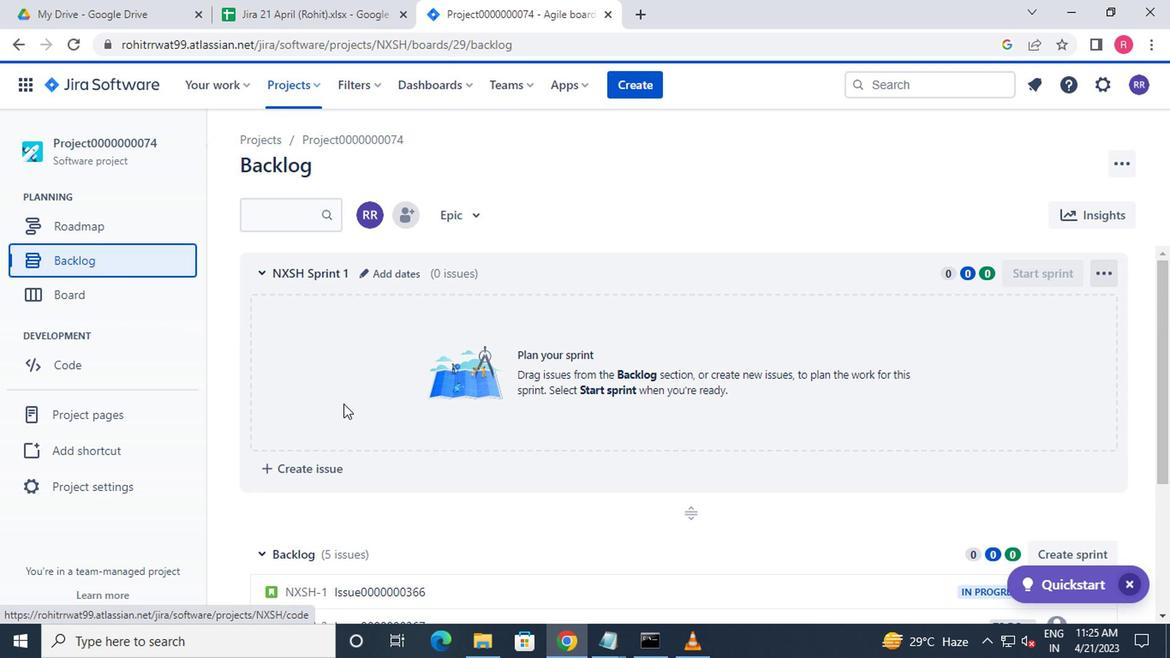 
Action: Mouse moved to (349, 412)
Screenshot: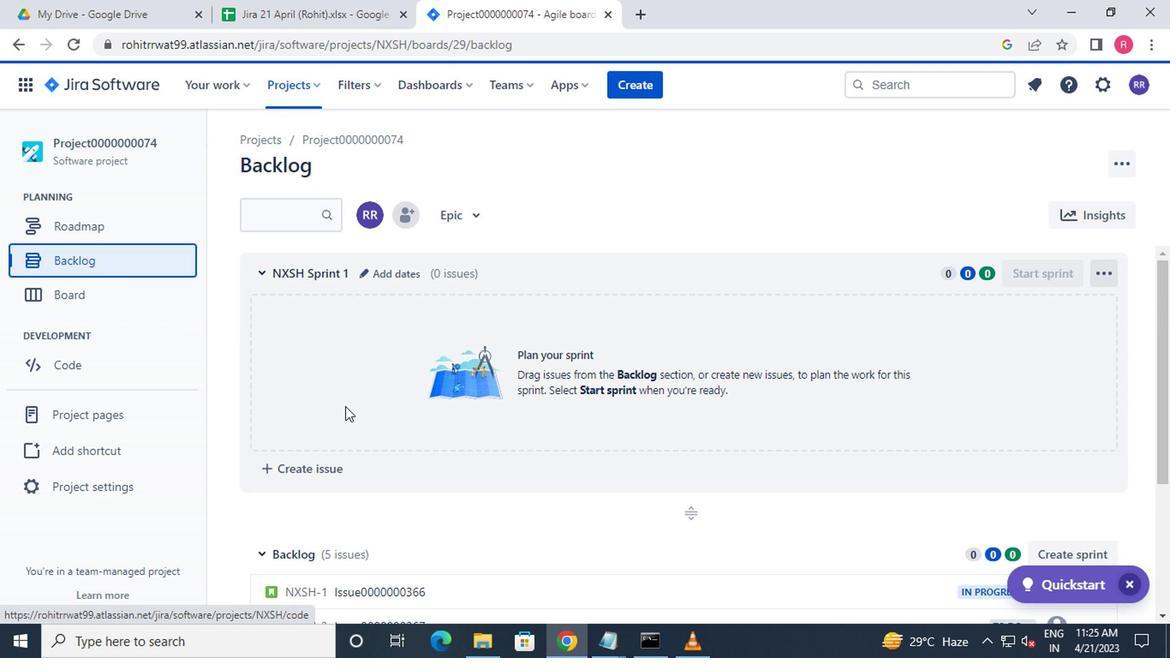 
Action: Mouse scrolled (349, 410) with delta (0, -1)
Screenshot: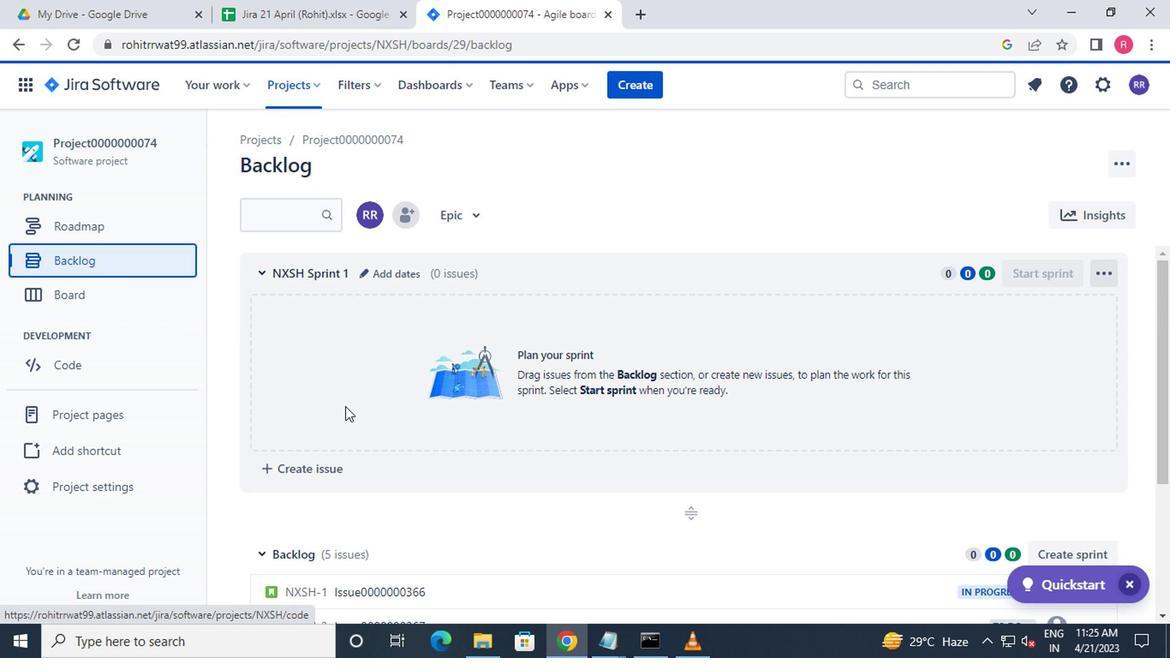 
Action: Mouse moved to (1049, 387)
Screenshot: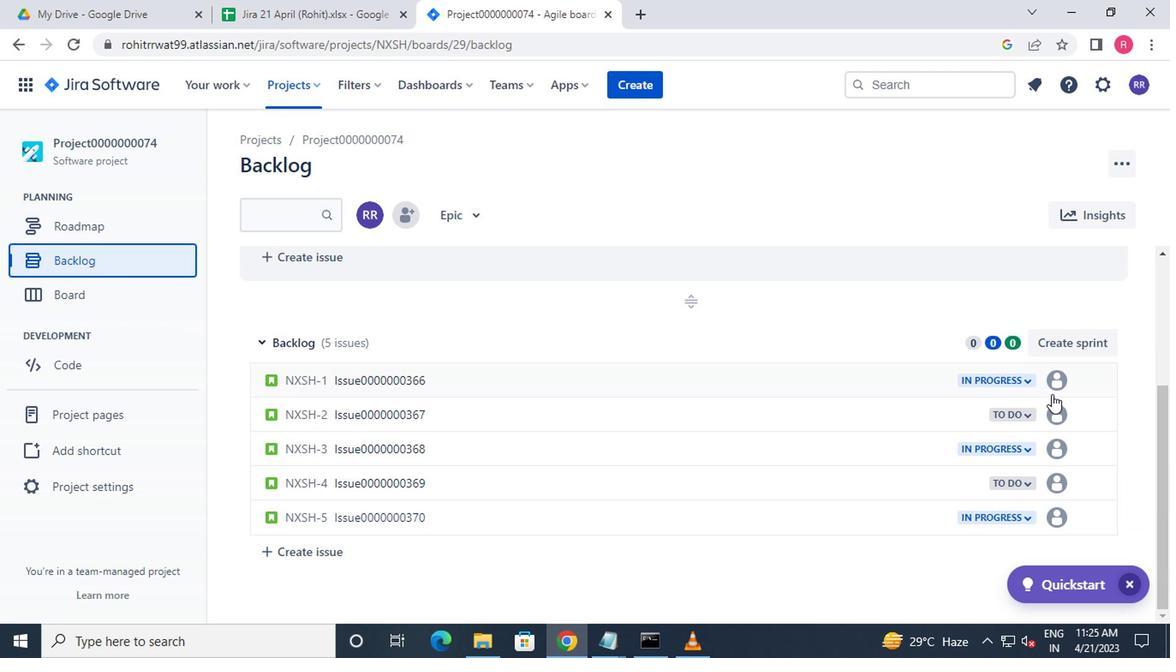 
Action: Mouse pressed left at (1049, 387)
Screenshot: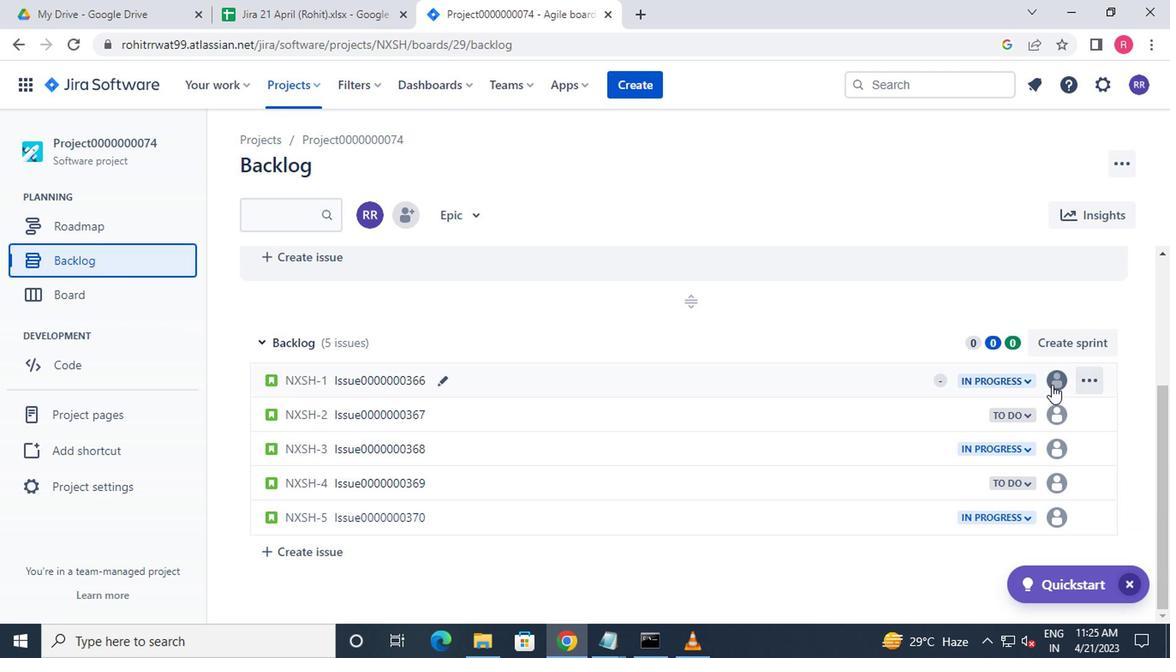 
Action: Mouse moved to (945, 543)
Screenshot: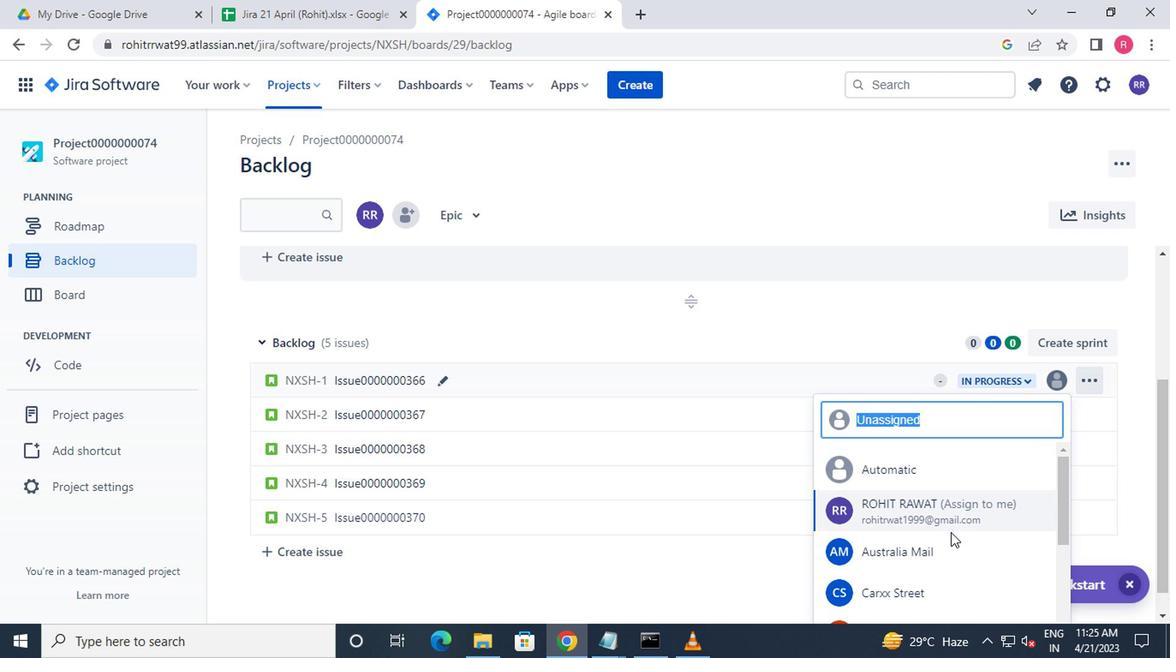 
Action: Mouse scrolled (945, 542) with delta (0, 0)
Screenshot: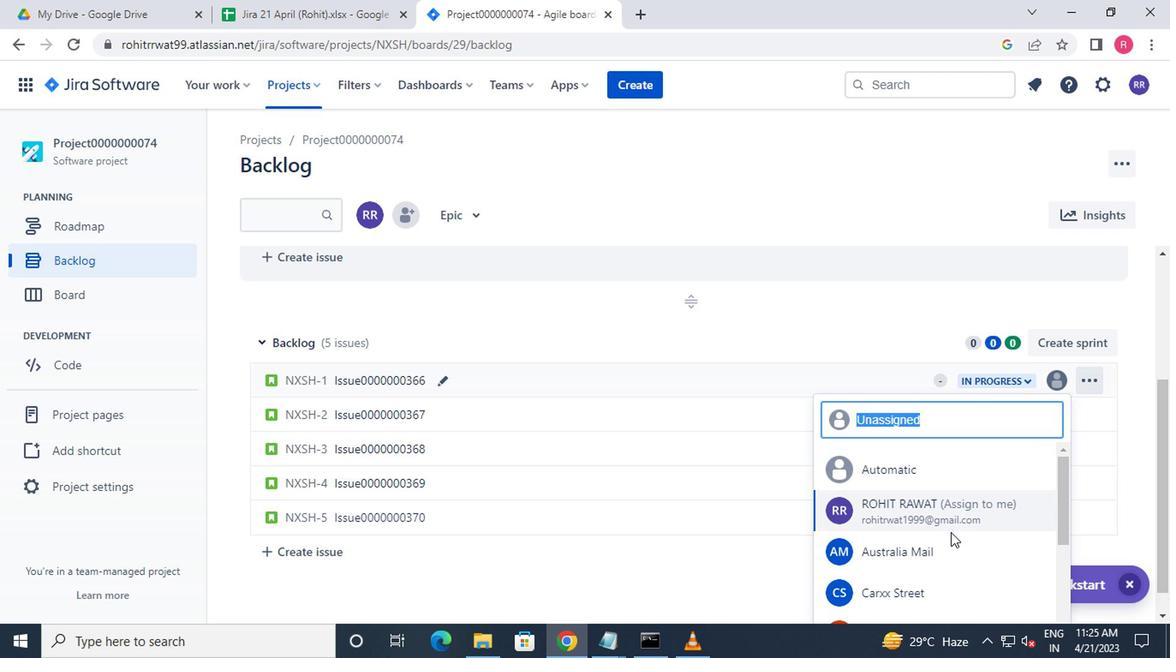 
Action: Mouse moved to (944, 545)
Screenshot: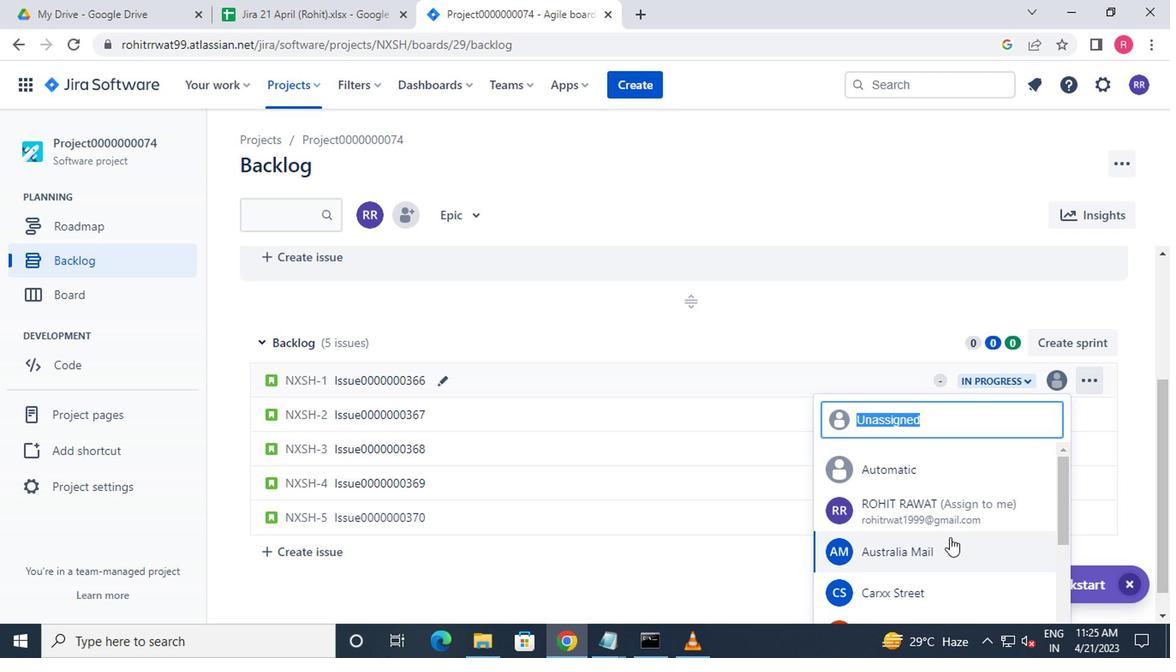 
Action: Mouse scrolled (944, 544) with delta (0, 0)
Screenshot: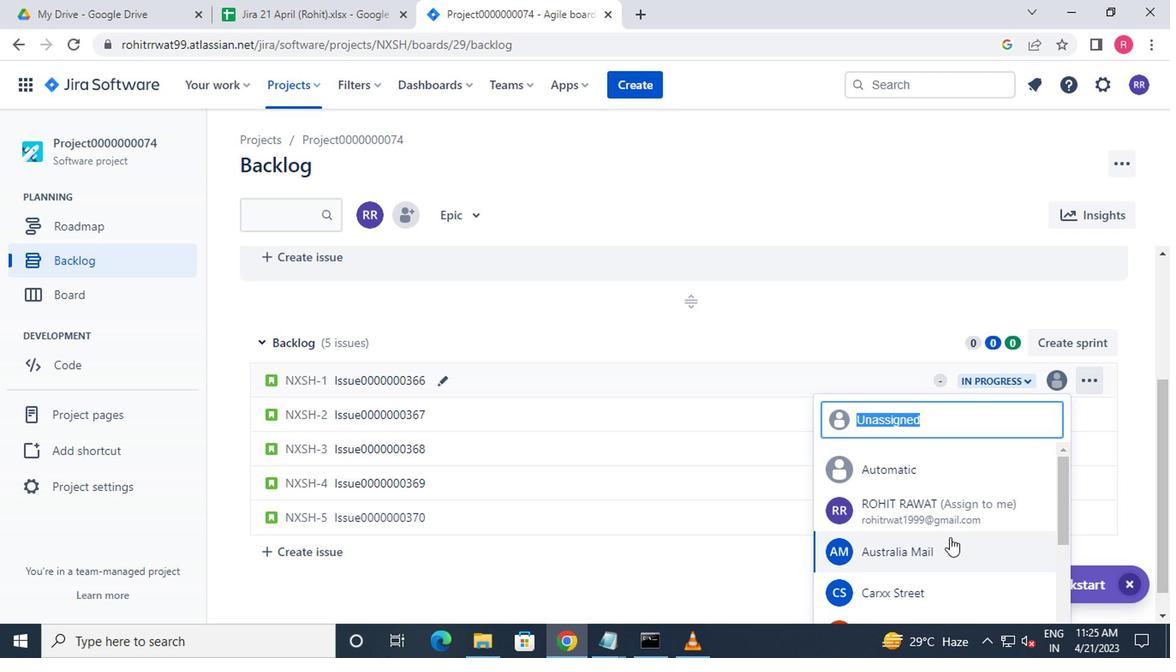 
Action: Mouse scrolled (944, 544) with delta (0, 0)
Screenshot: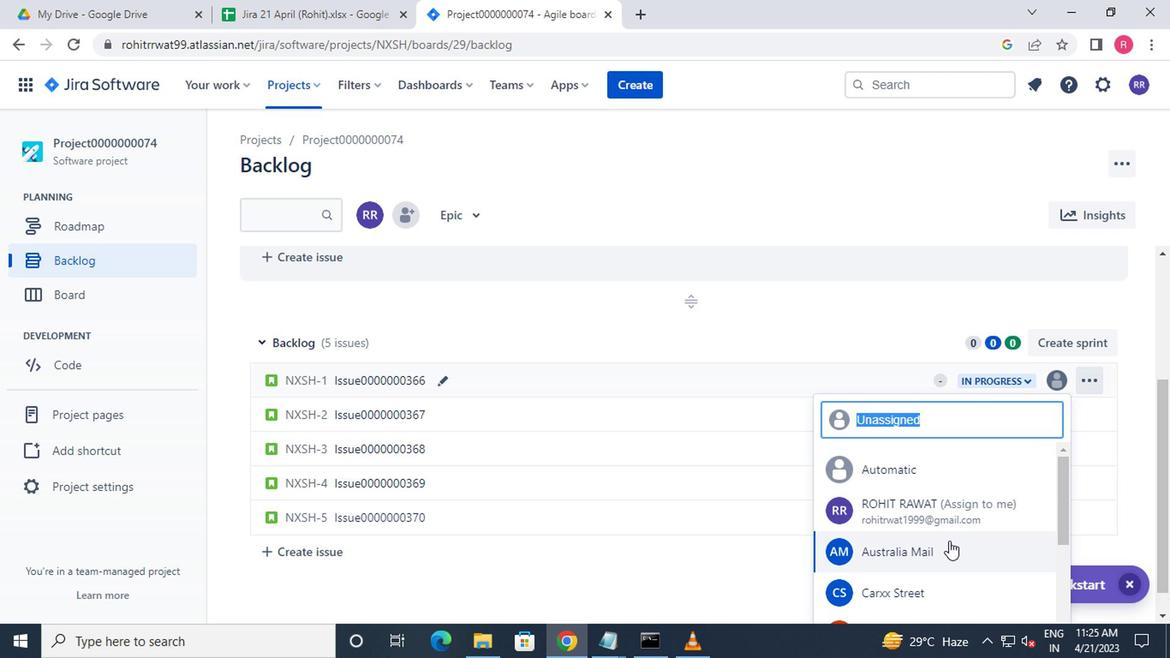 
Action: Mouse scrolled (944, 544) with delta (0, 0)
Screenshot: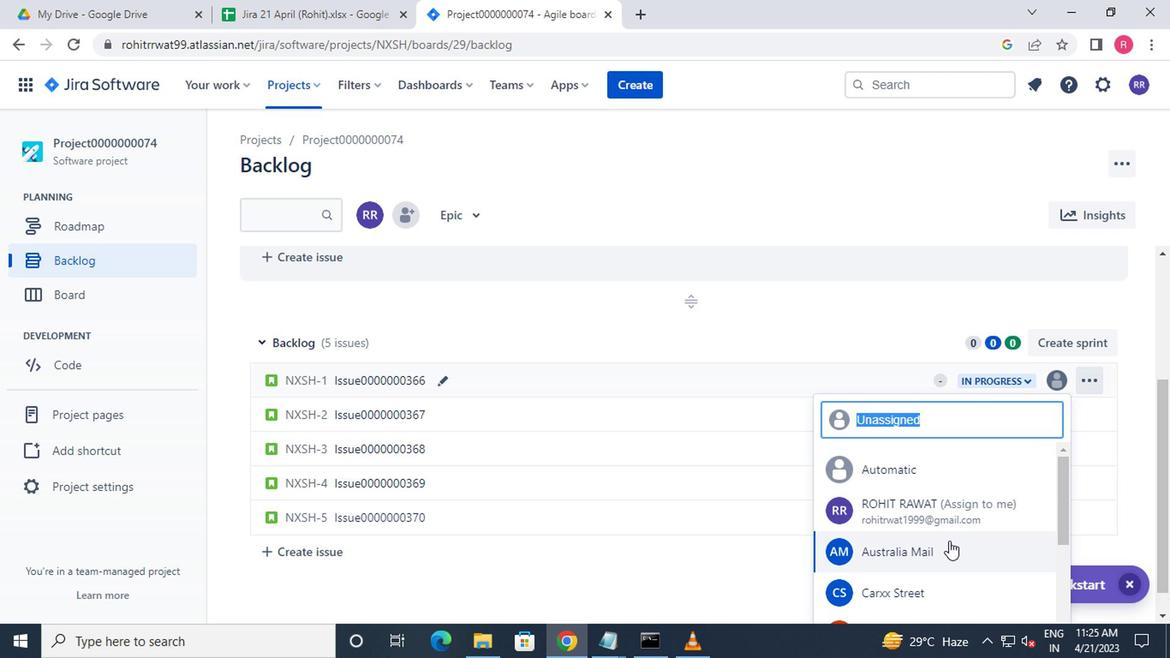 
Action: Mouse moved to (931, 516)
Screenshot: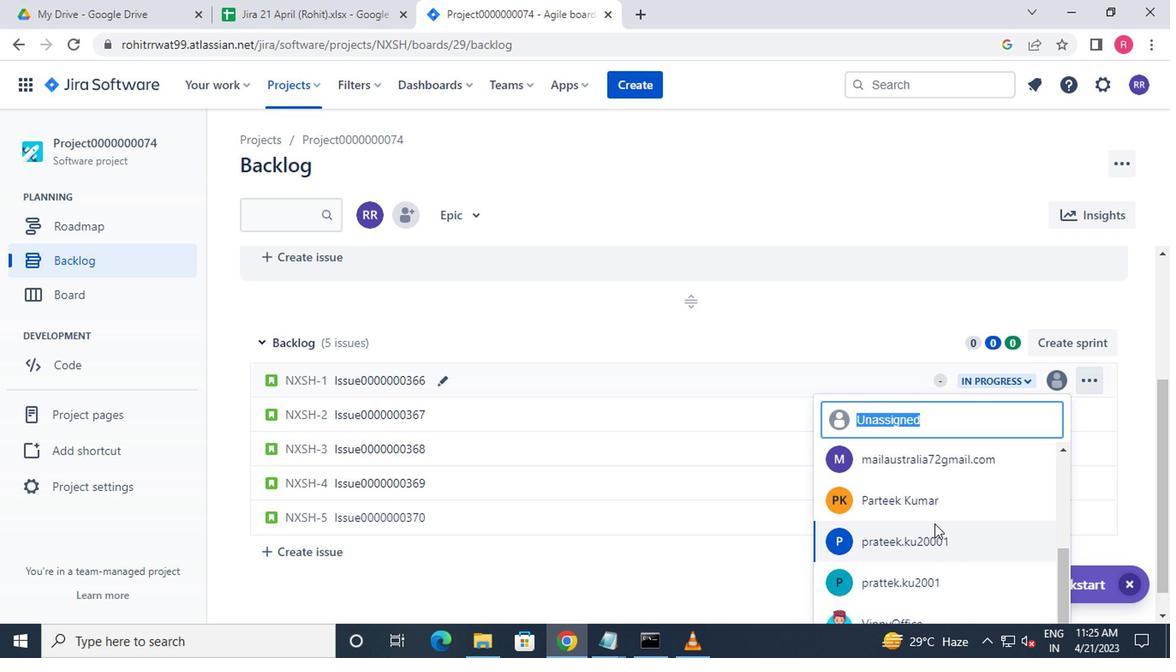 
Action: Mouse pressed left at (931, 516)
Screenshot: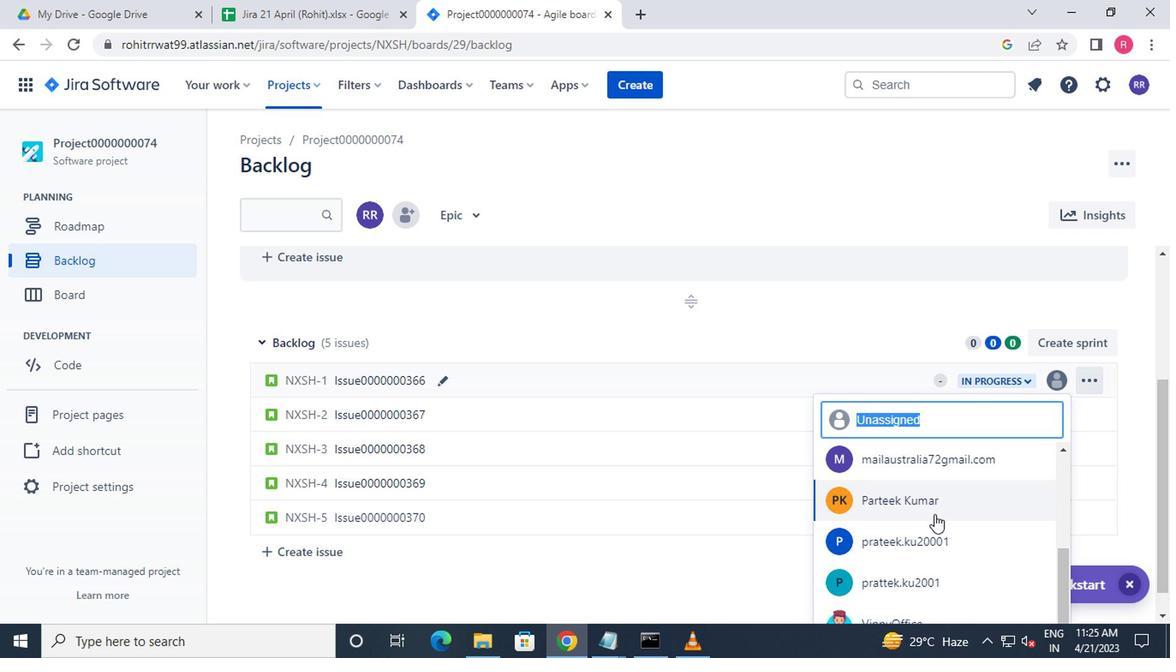 
Action: Mouse moved to (932, 513)
Screenshot: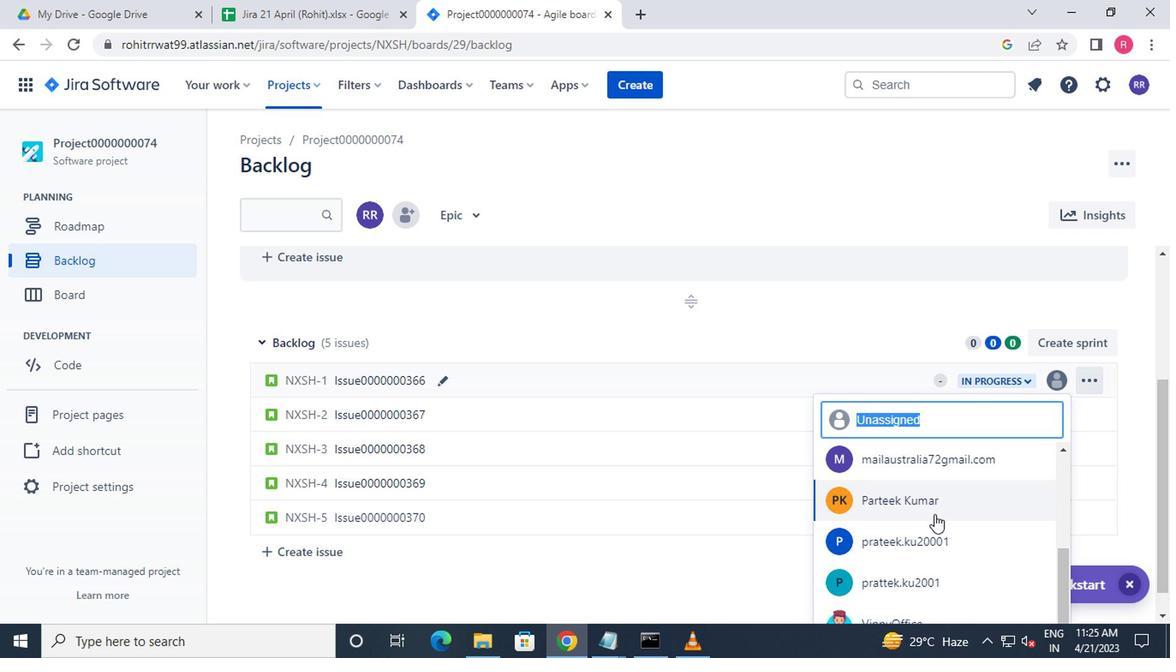 
